 Task: Search one way flight ticket for 2 adults, 4 children and 1 infant on lap in business from Sheridan: Sheridan County Airport to Jacksonville: Albert J. Ellis Airport on 5-3-2023. Choice of flights is Spirit. Number of bags: 1 carry on bag. Price is upto 107000. Outbound departure time preference is 19:45.
Action: Mouse moved to (317, 276)
Screenshot: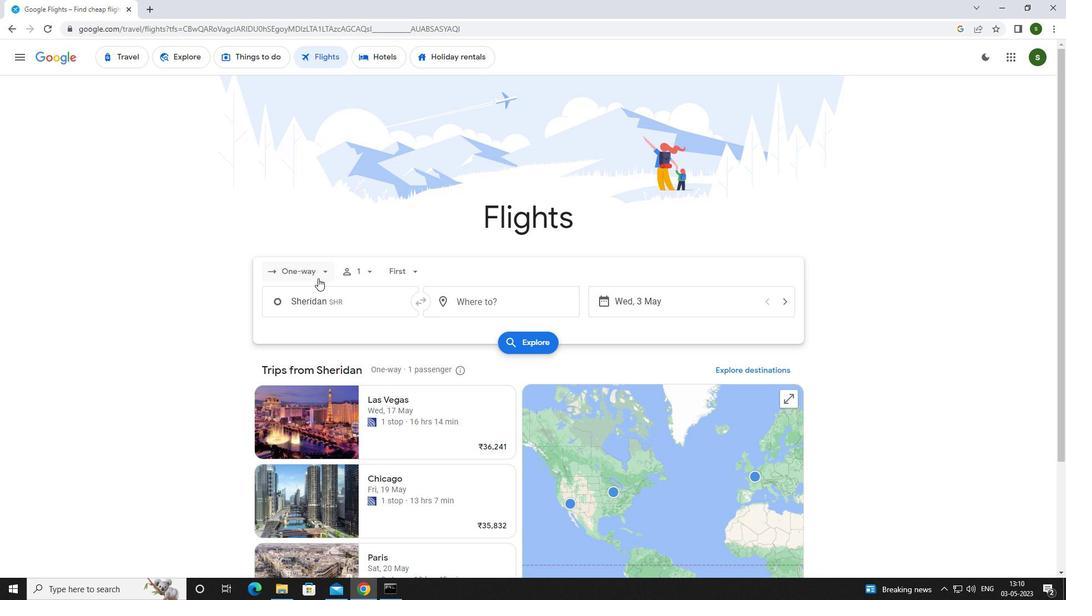 
Action: Mouse pressed left at (317, 276)
Screenshot: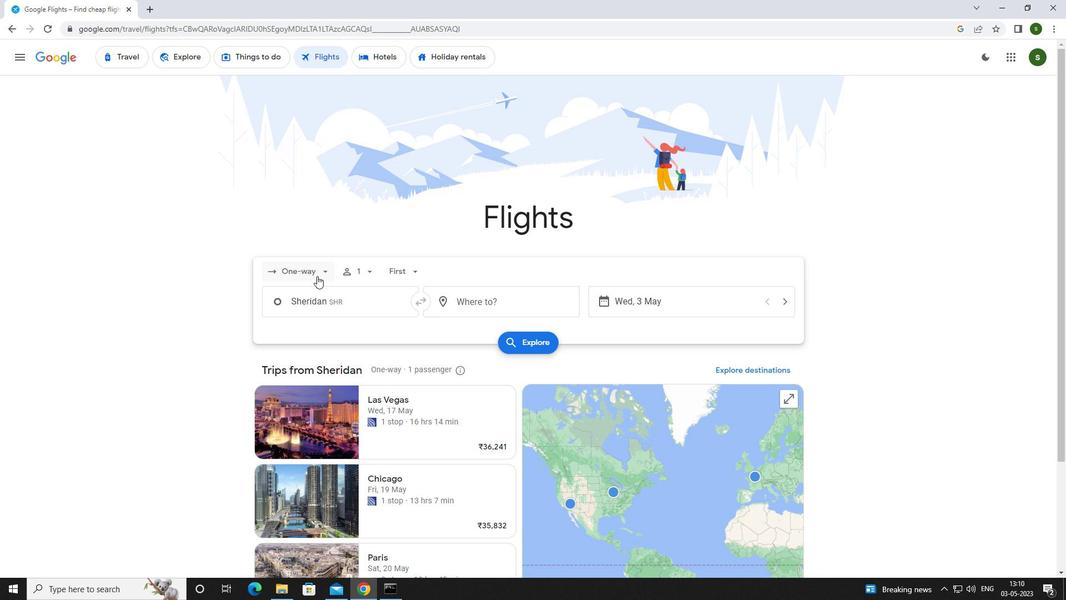
Action: Mouse moved to (312, 322)
Screenshot: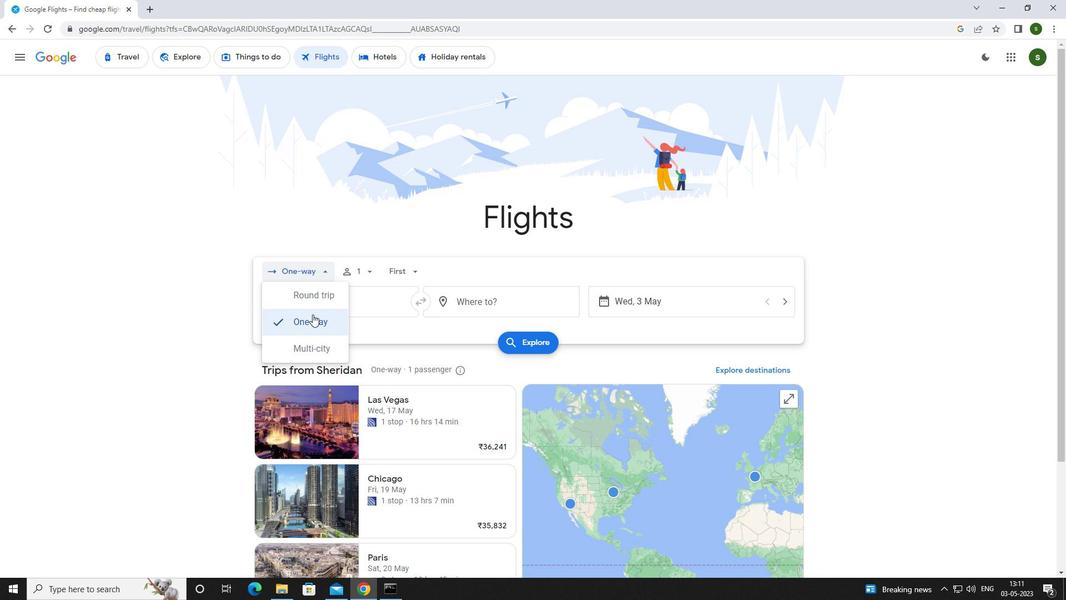 
Action: Mouse pressed left at (312, 322)
Screenshot: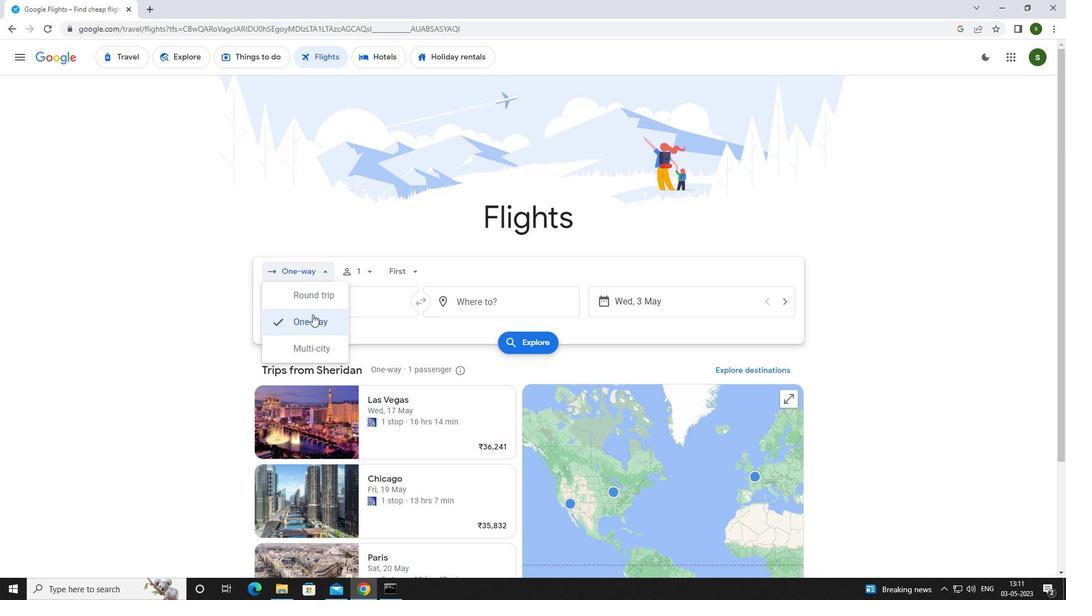 
Action: Mouse moved to (370, 271)
Screenshot: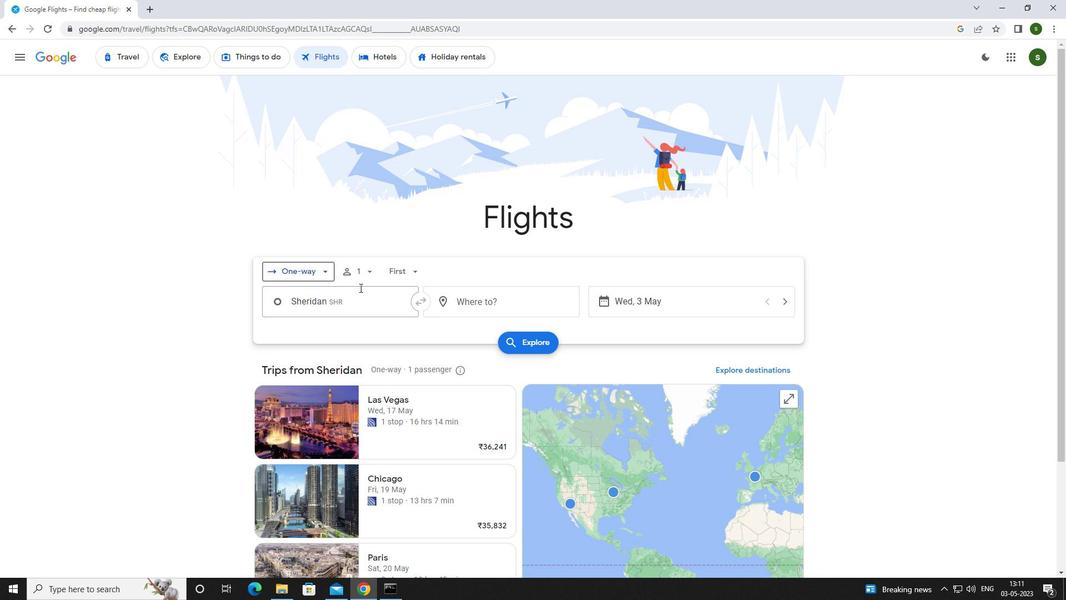 
Action: Mouse pressed left at (370, 271)
Screenshot: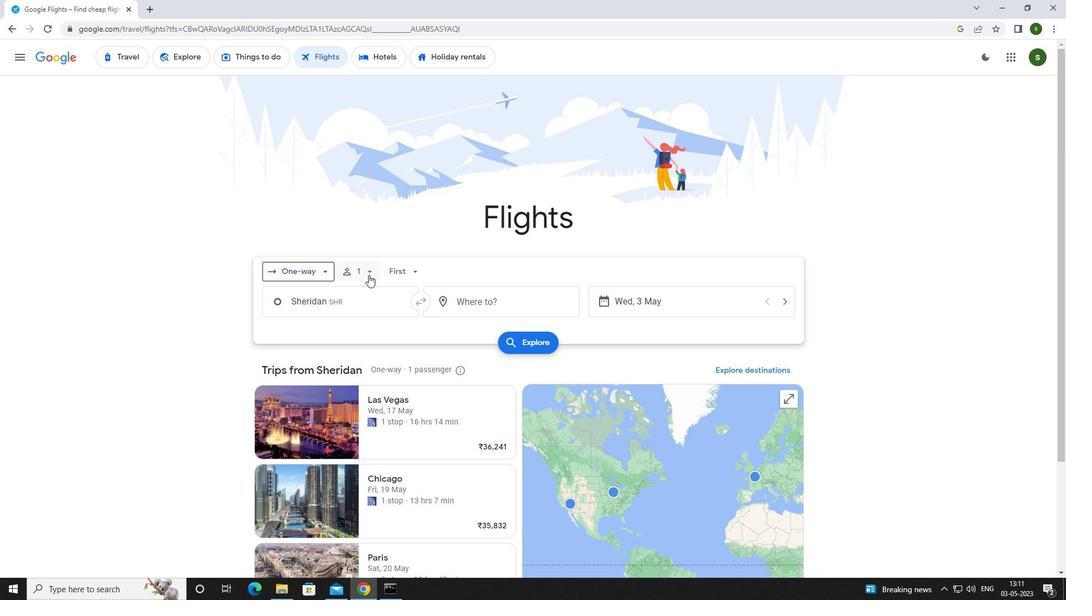 
Action: Mouse moved to (452, 298)
Screenshot: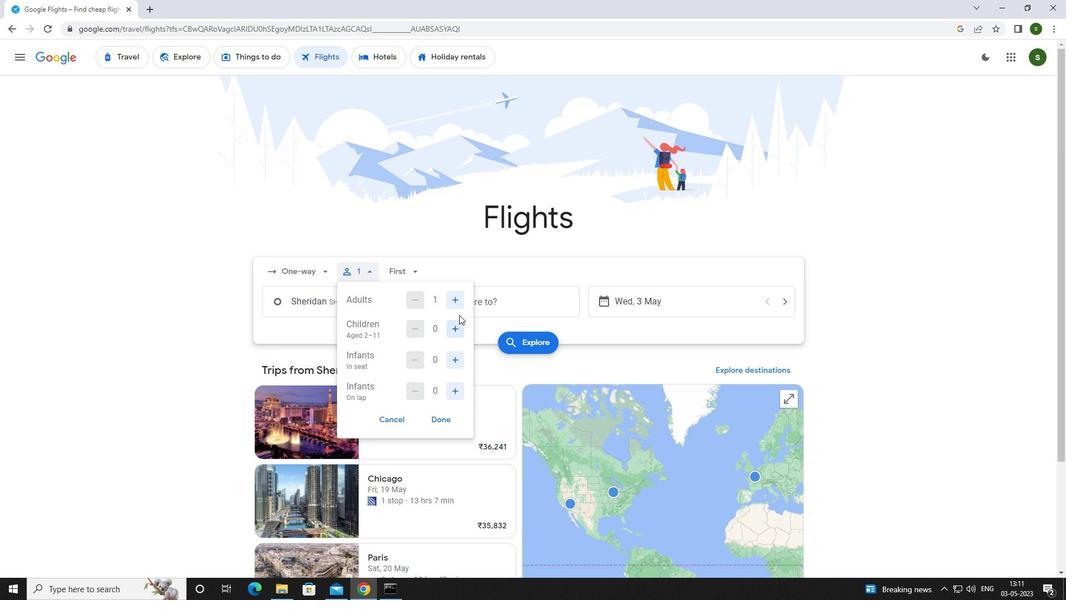 
Action: Mouse pressed left at (452, 298)
Screenshot: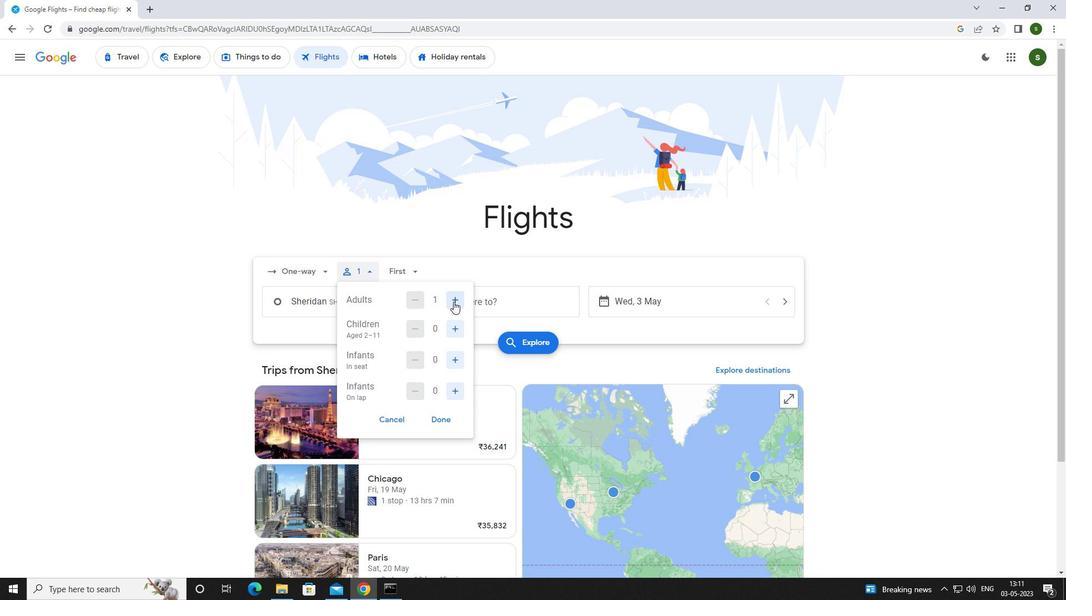 
Action: Mouse moved to (456, 328)
Screenshot: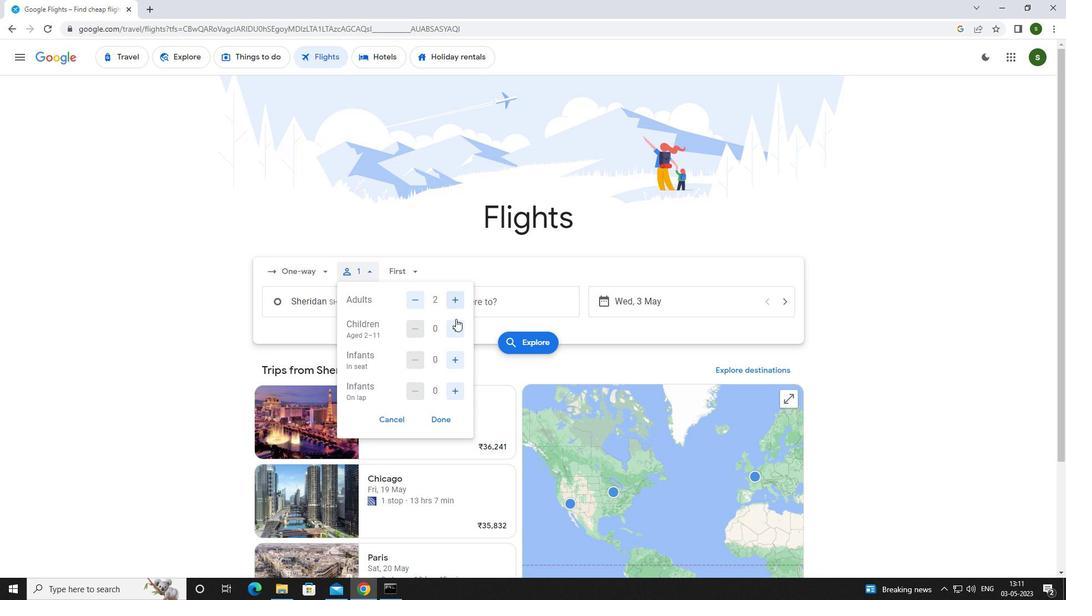 
Action: Mouse pressed left at (456, 328)
Screenshot: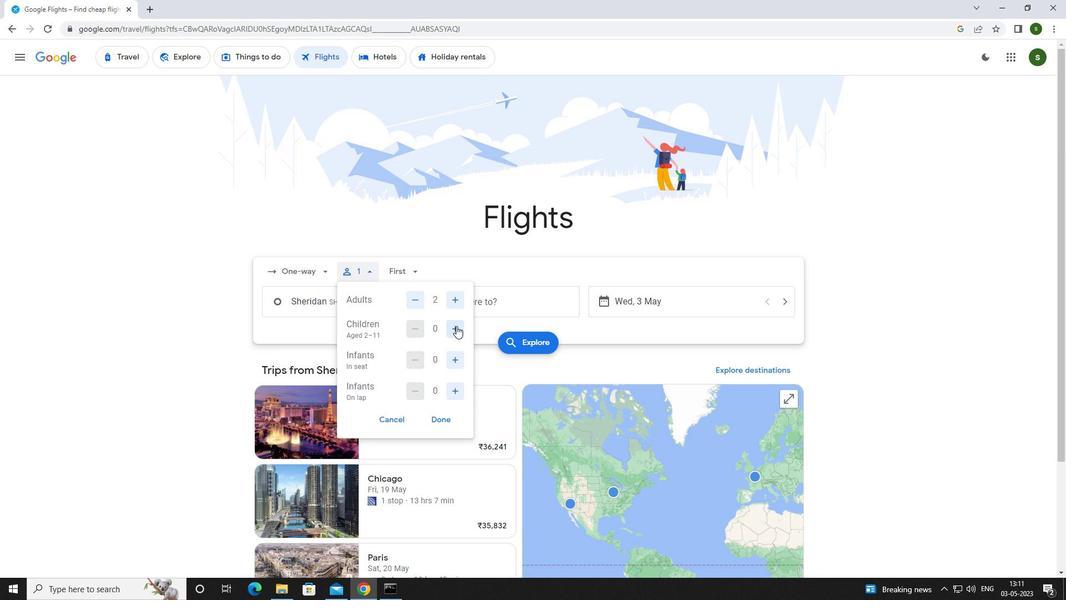 
Action: Mouse pressed left at (456, 328)
Screenshot: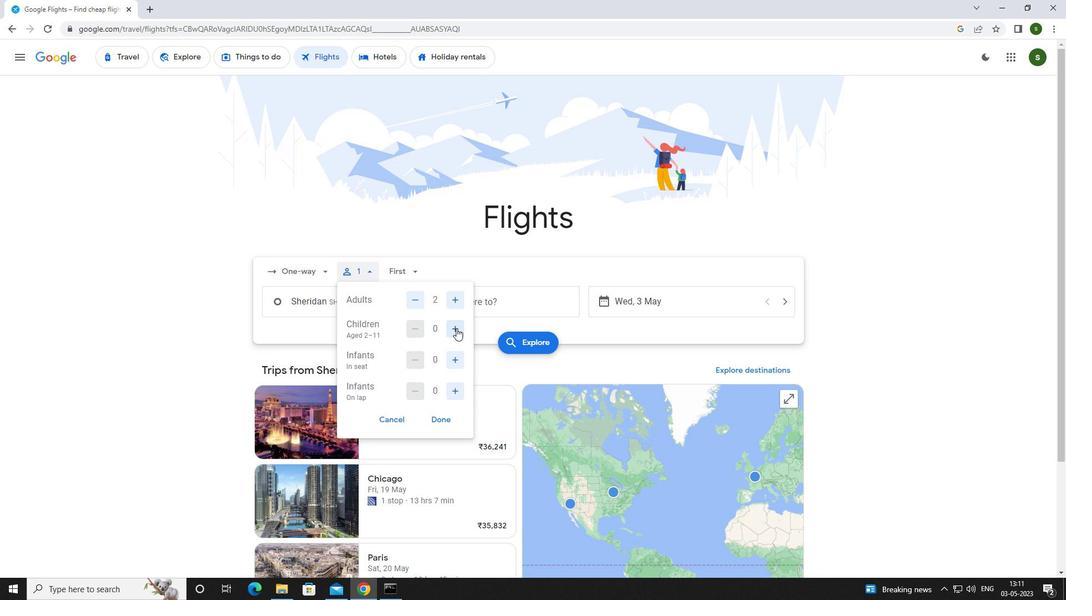 
Action: Mouse pressed left at (456, 328)
Screenshot: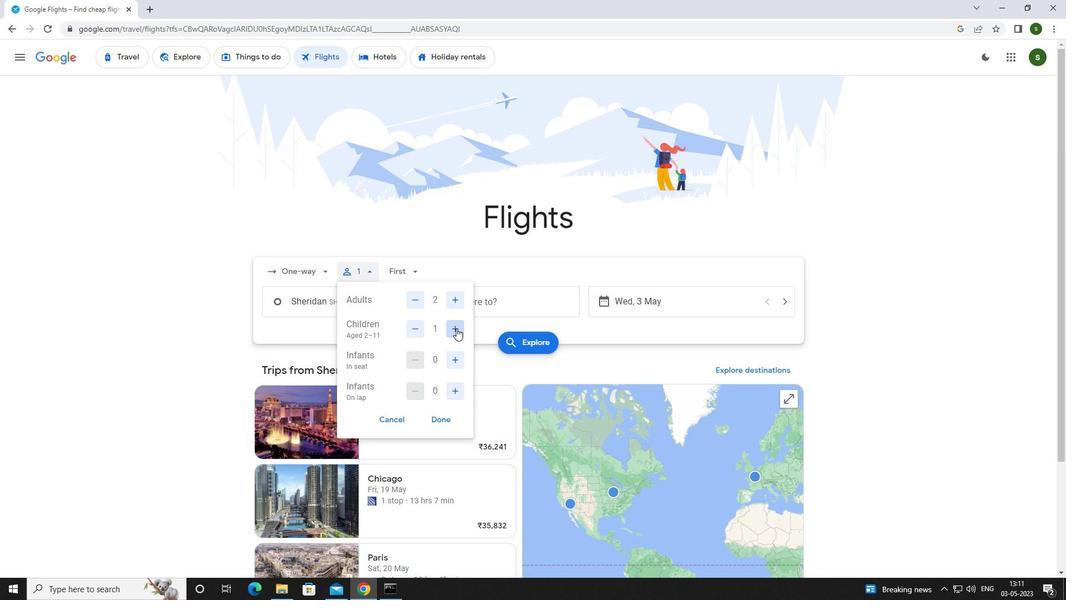 
Action: Mouse pressed left at (456, 328)
Screenshot: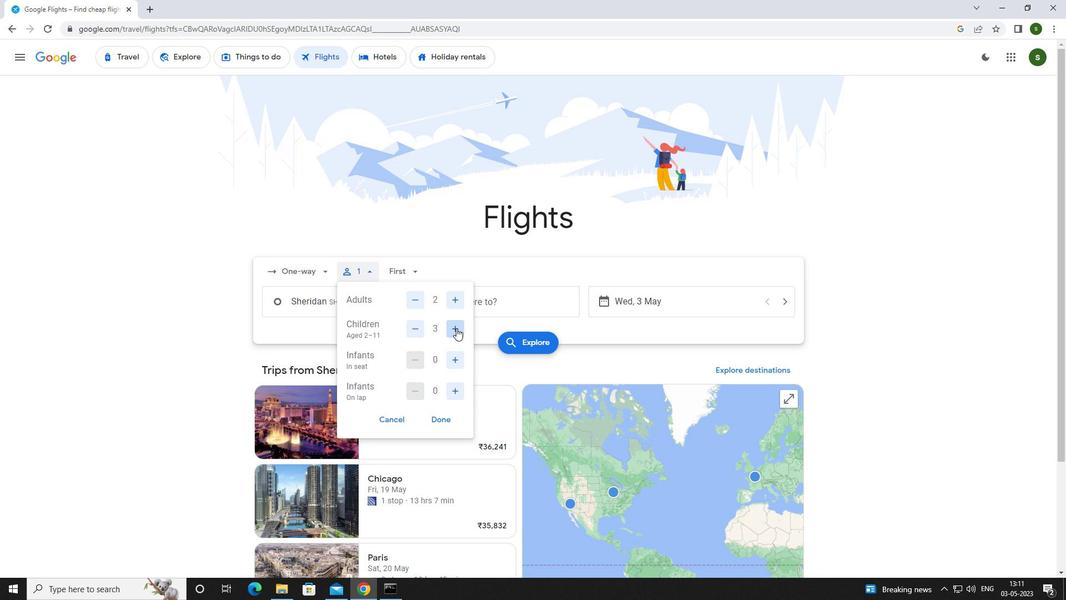 
Action: Mouse moved to (452, 386)
Screenshot: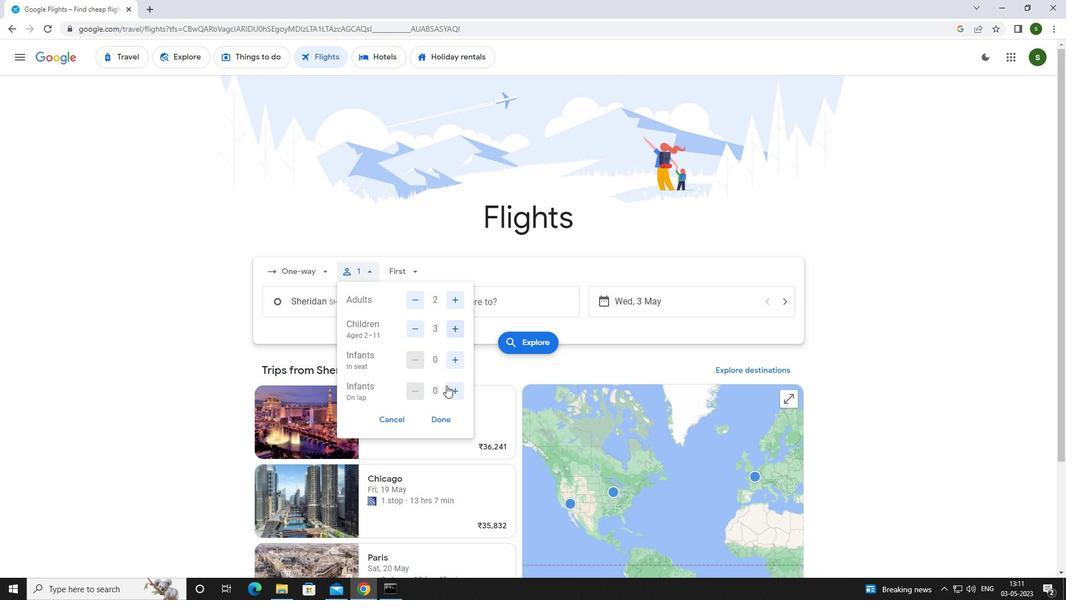 
Action: Mouse pressed left at (452, 386)
Screenshot: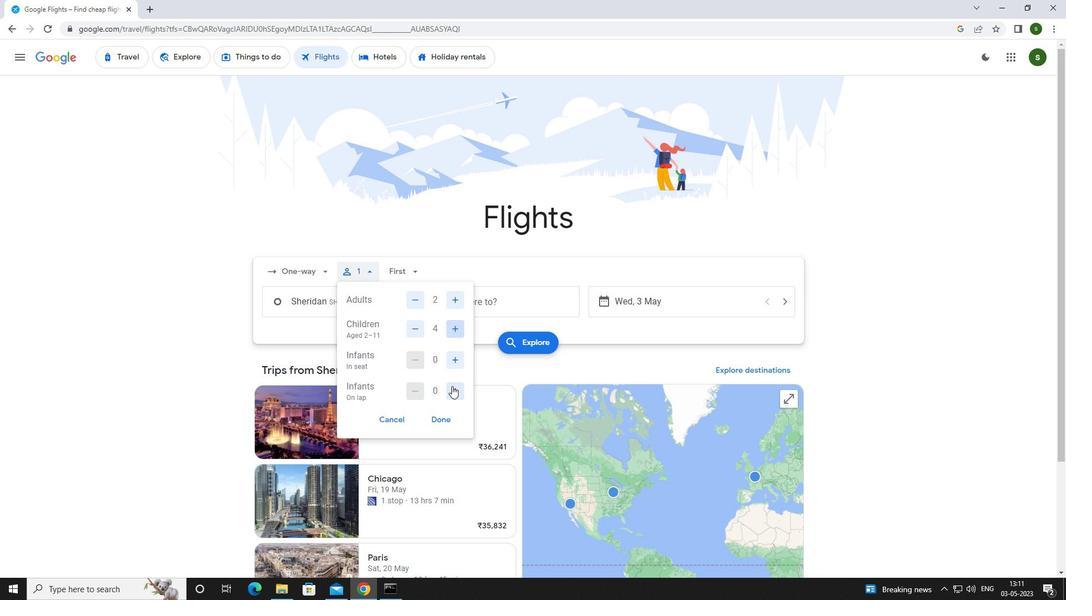 
Action: Mouse moved to (410, 269)
Screenshot: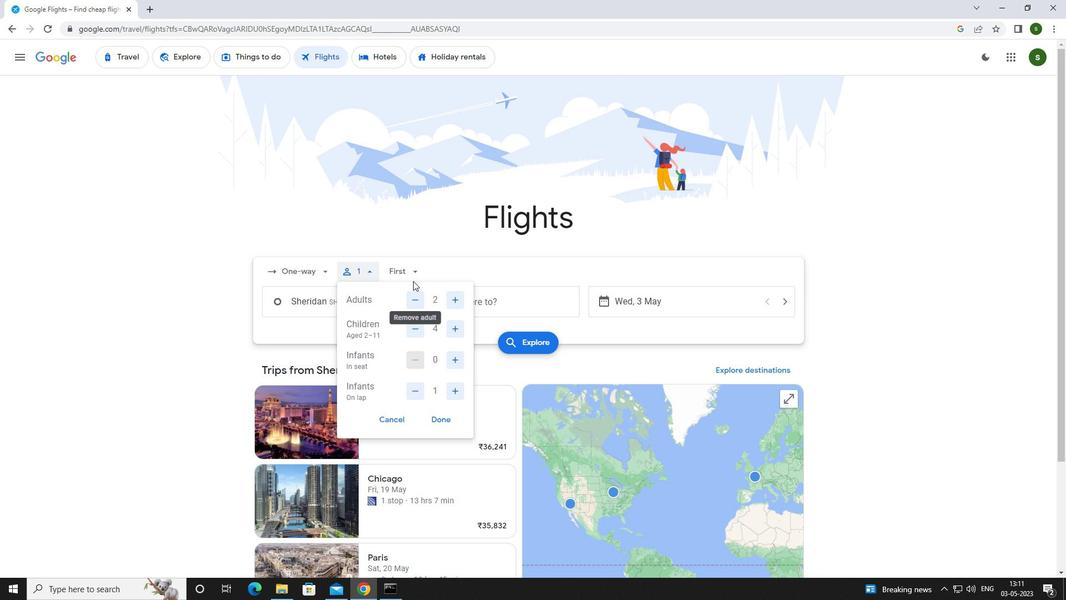 
Action: Mouse pressed left at (410, 269)
Screenshot: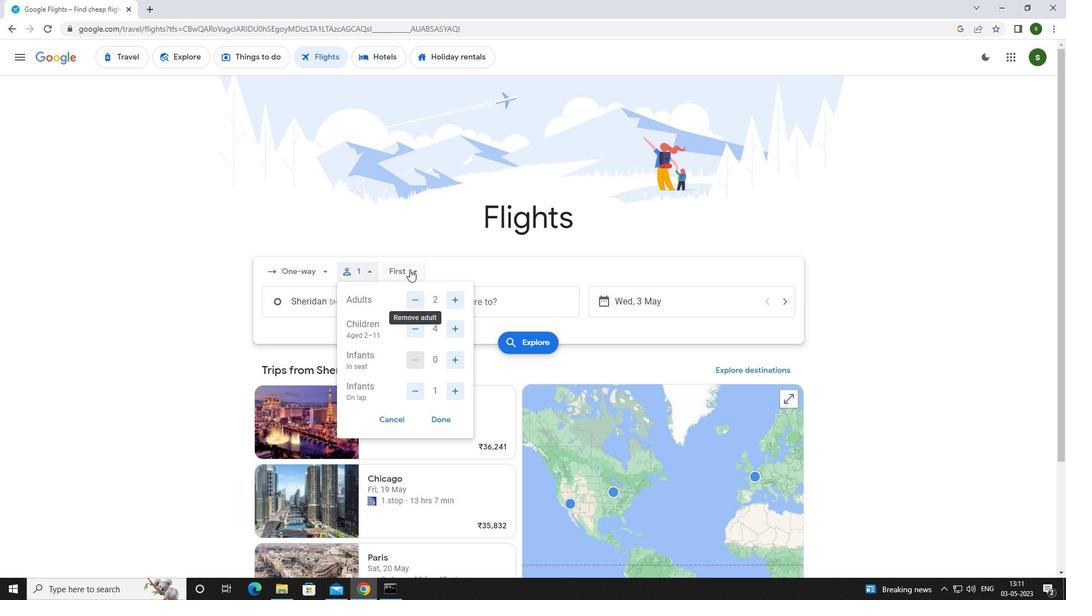 
Action: Mouse moved to (432, 347)
Screenshot: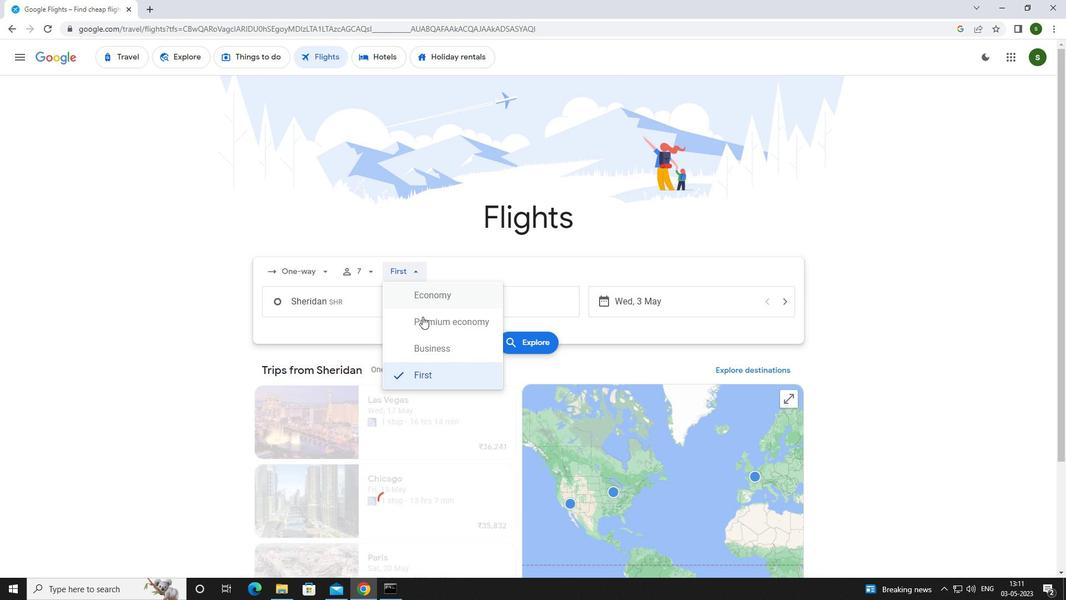 
Action: Mouse pressed left at (432, 347)
Screenshot: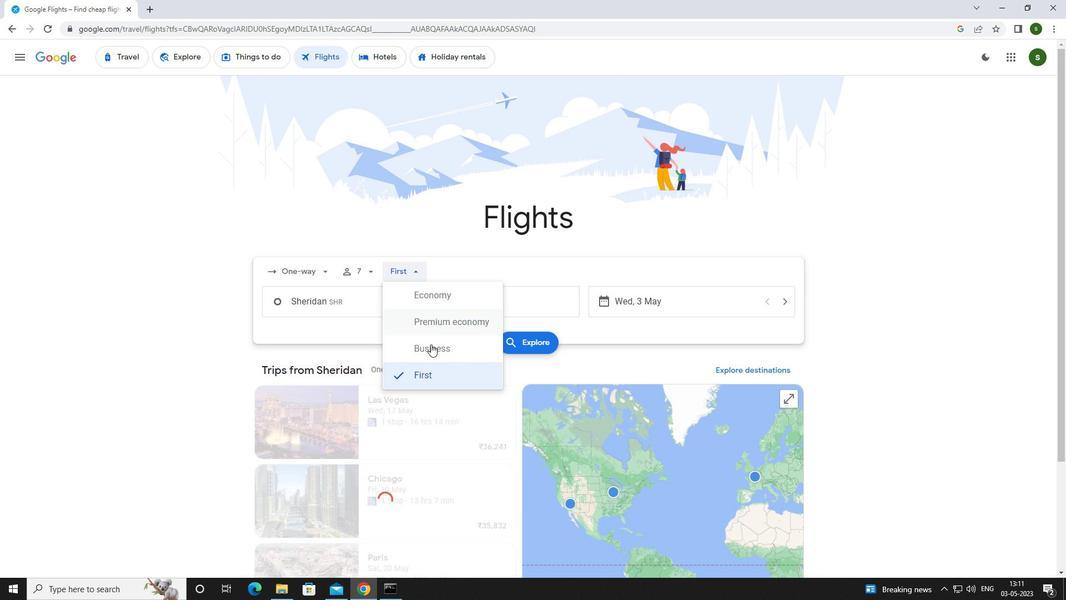 
Action: Mouse moved to (380, 305)
Screenshot: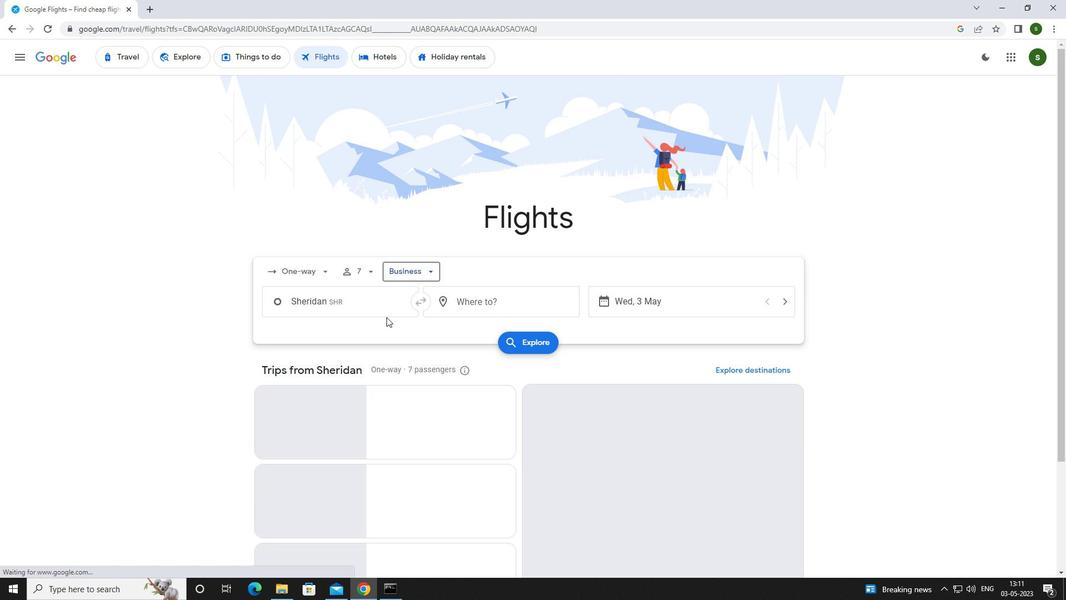 
Action: Mouse pressed left at (380, 305)
Screenshot: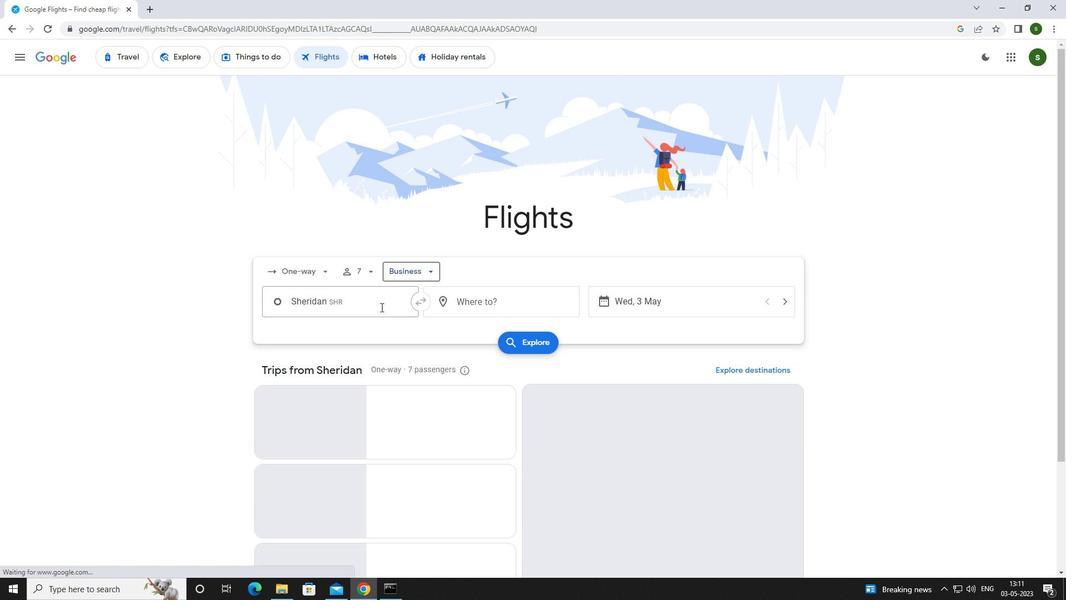 
Action: Mouse moved to (380, 305)
Screenshot: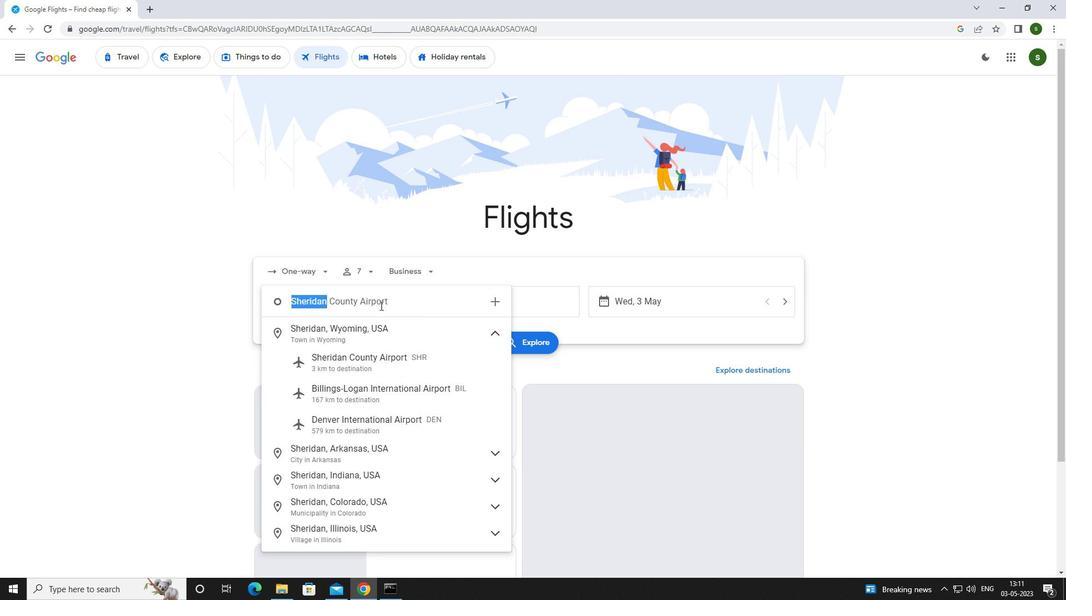 
Action: Key pressed <Key.caps_lock>s<Key.caps_lock>heridan
Screenshot: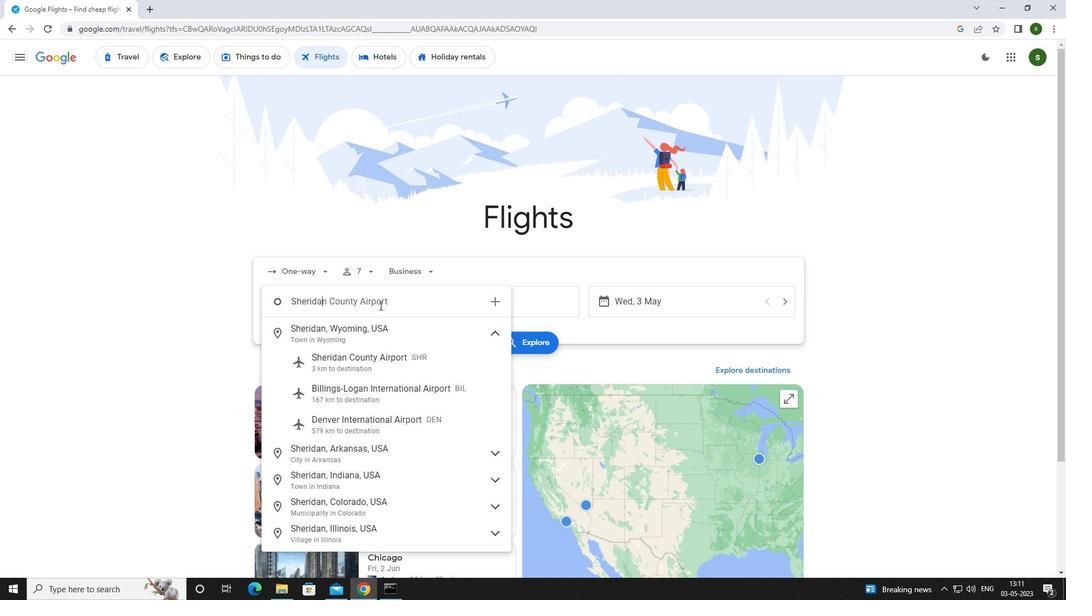 
Action: Mouse moved to (379, 357)
Screenshot: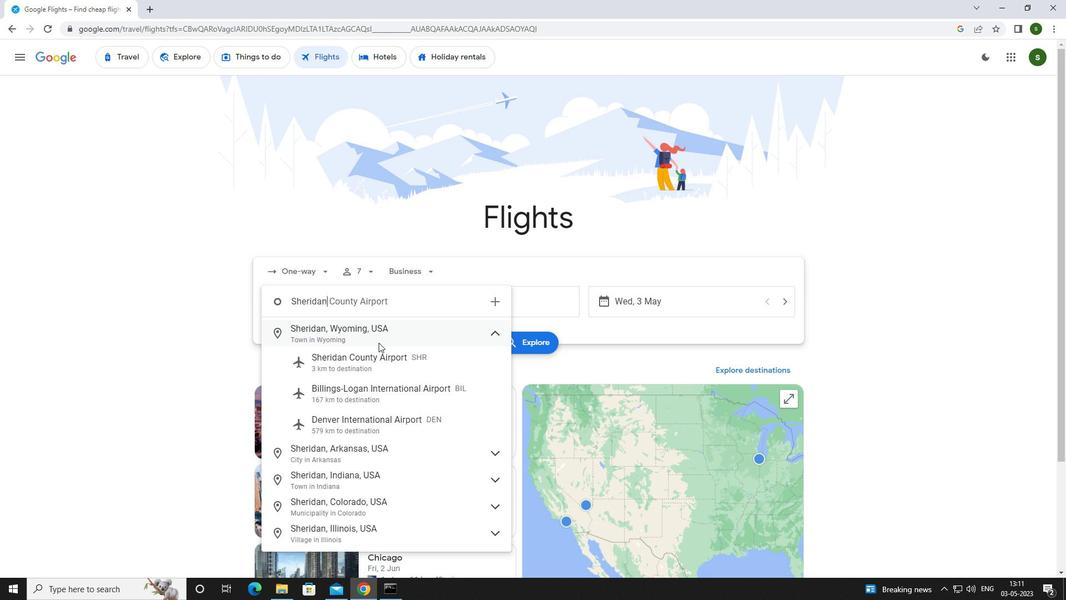 
Action: Mouse pressed left at (379, 357)
Screenshot: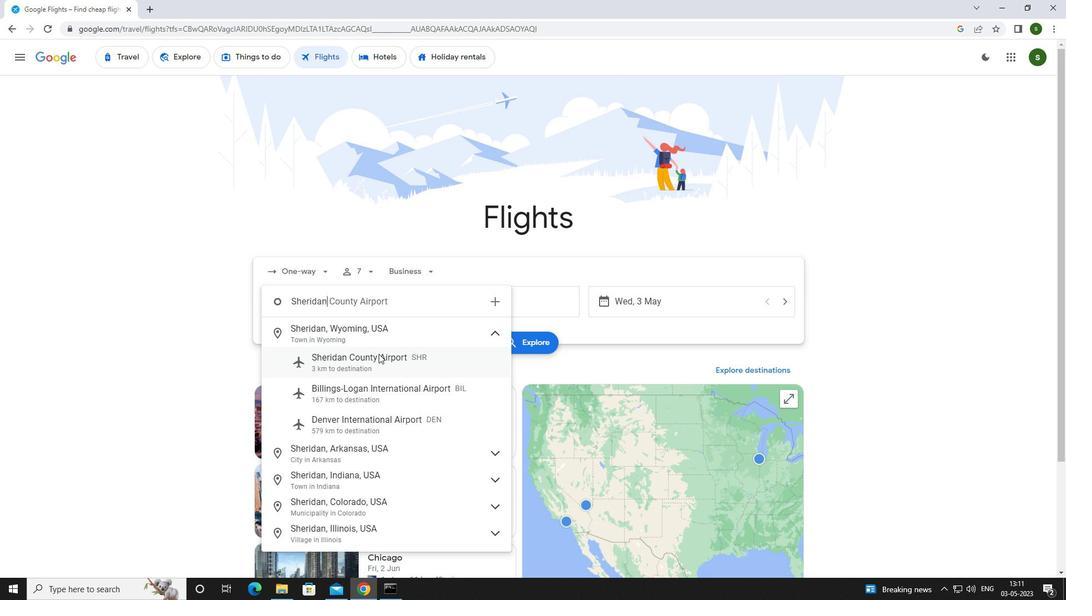 
Action: Mouse moved to (477, 306)
Screenshot: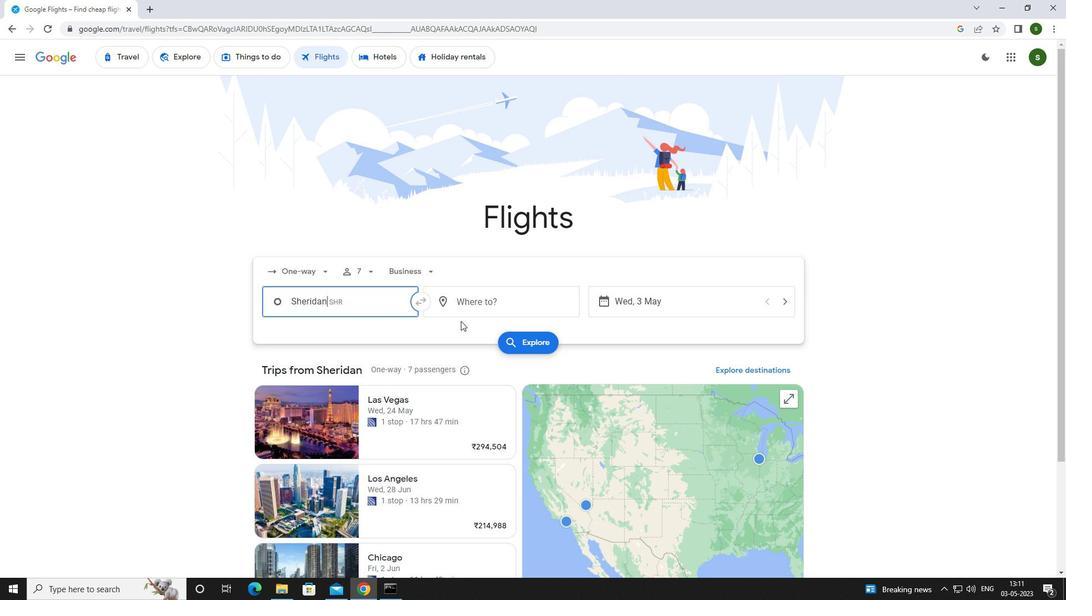 
Action: Mouse pressed left at (477, 306)
Screenshot: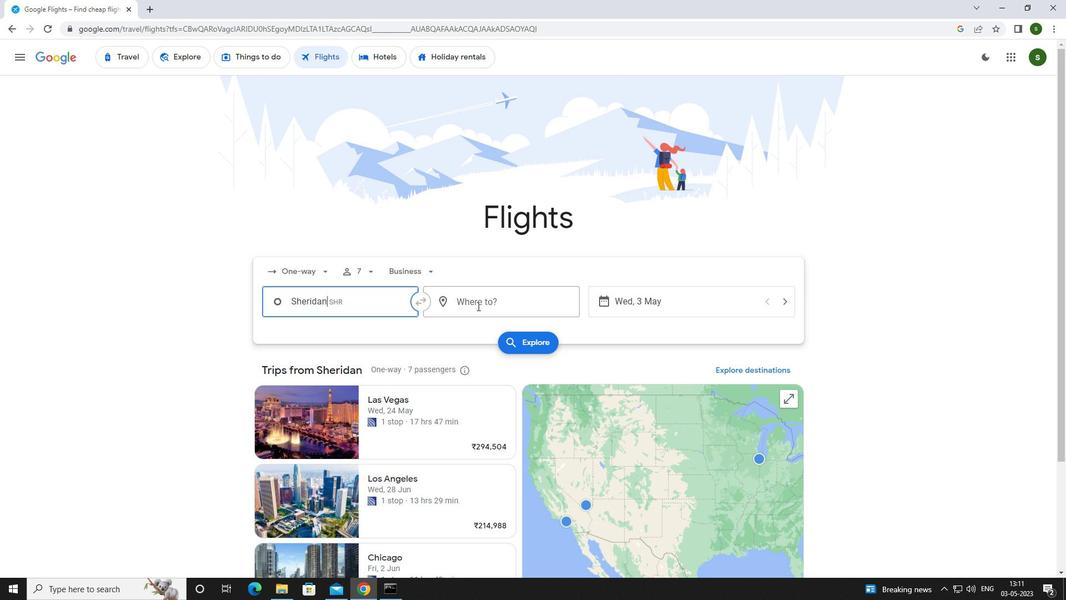 
Action: Mouse moved to (445, 306)
Screenshot: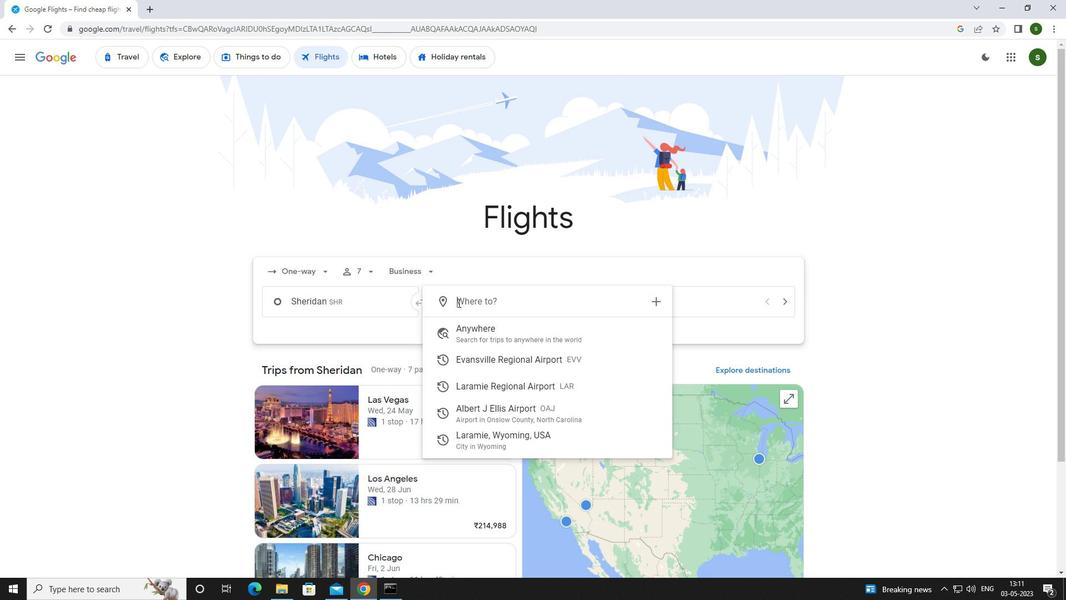 
Action: Key pressed <Key.caps_lock>a<Key.caps_lock>lv<Key.backspace>bert<Key.space>
Screenshot: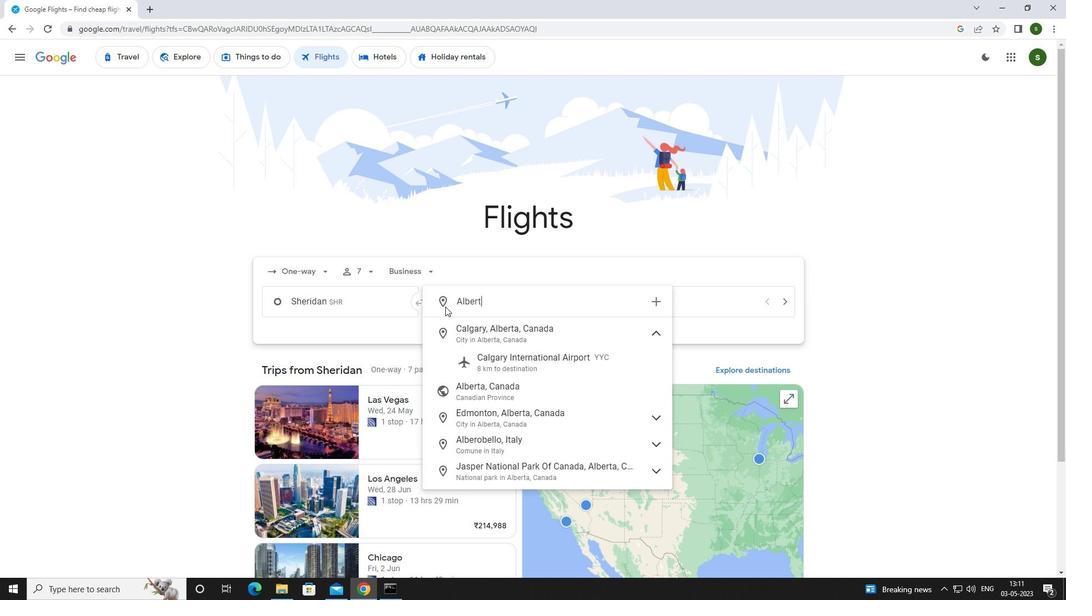 
Action: Mouse moved to (490, 330)
Screenshot: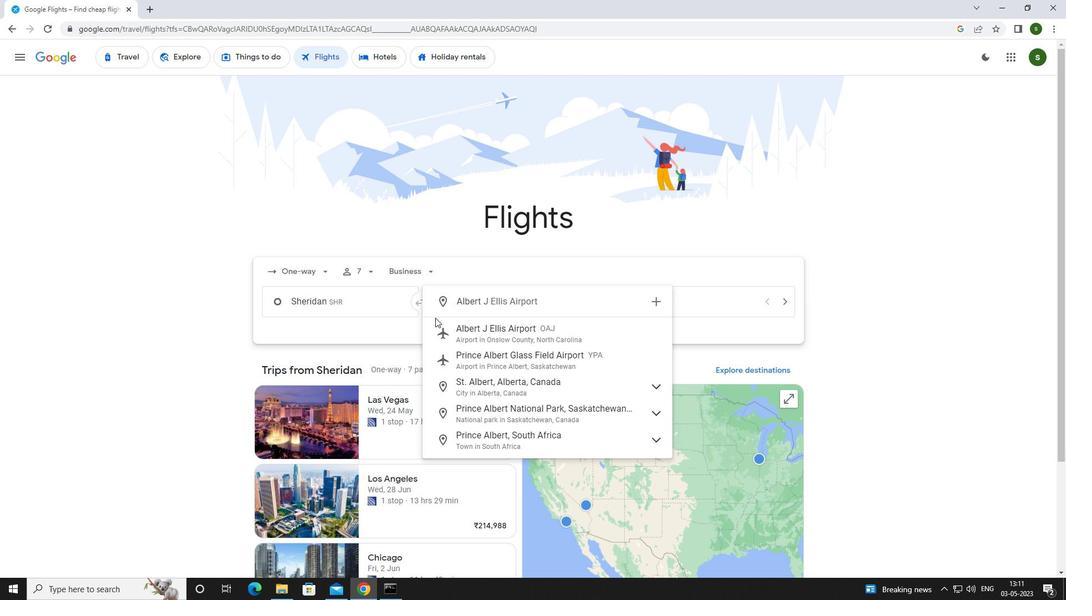 
Action: Mouse pressed left at (490, 330)
Screenshot: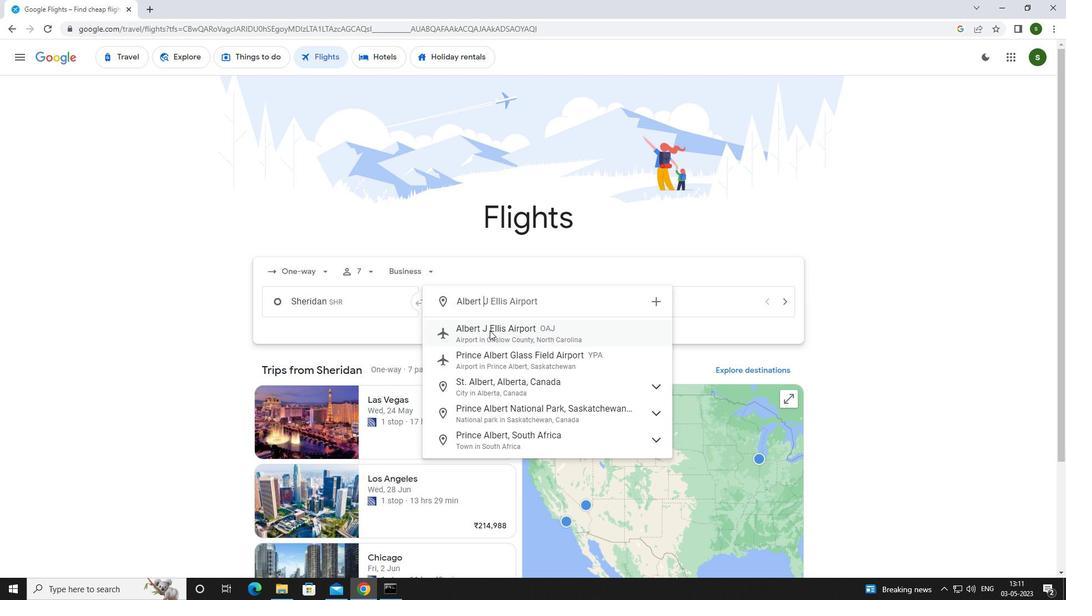 
Action: Mouse moved to (649, 303)
Screenshot: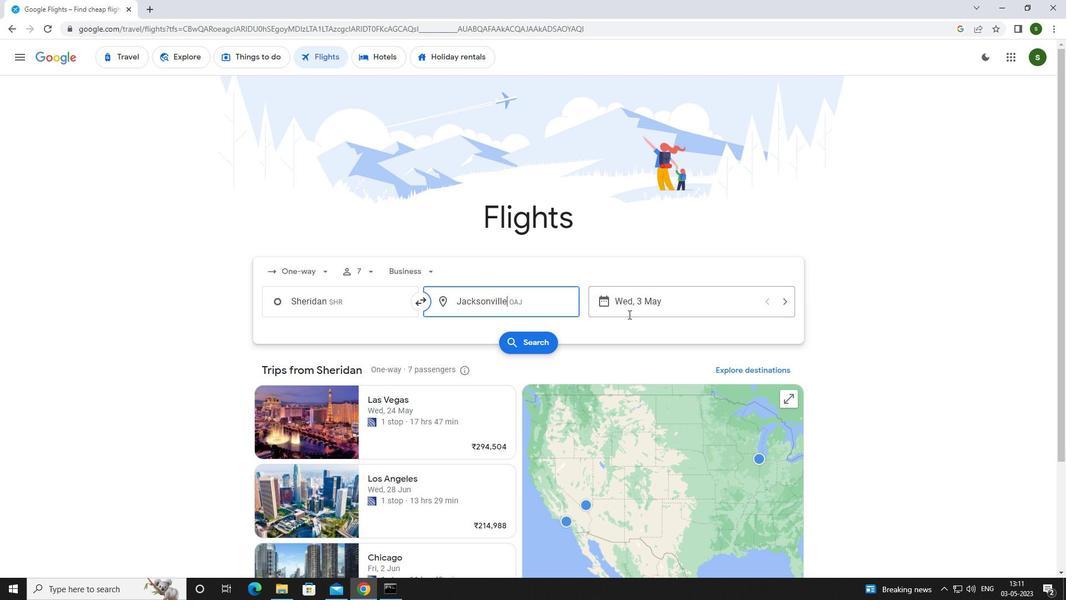 
Action: Mouse pressed left at (649, 303)
Screenshot: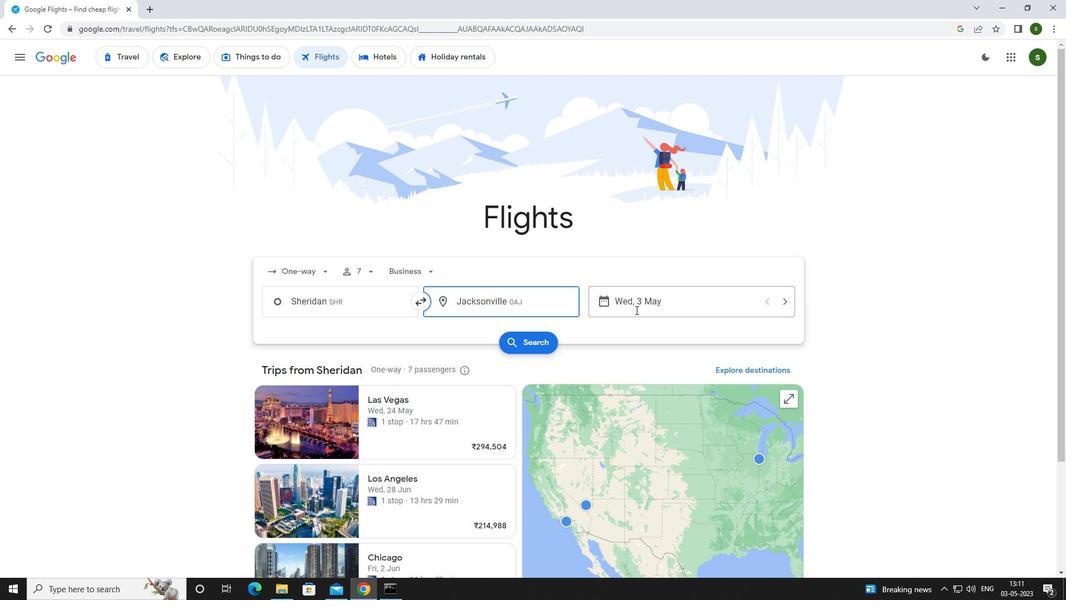 
Action: Mouse moved to (479, 366)
Screenshot: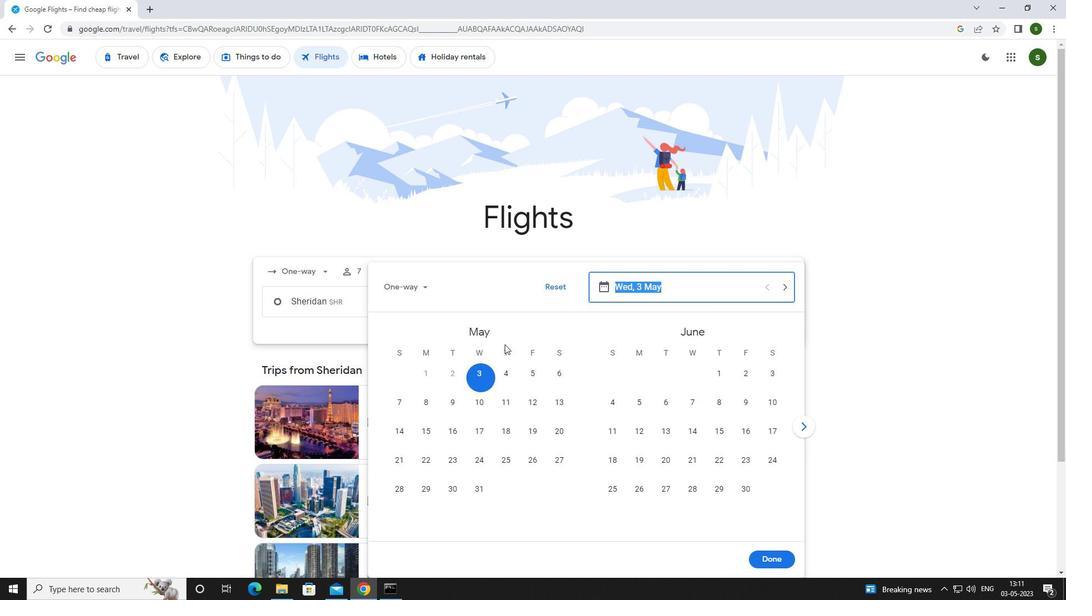 
Action: Mouse pressed left at (479, 366)
Screenshot: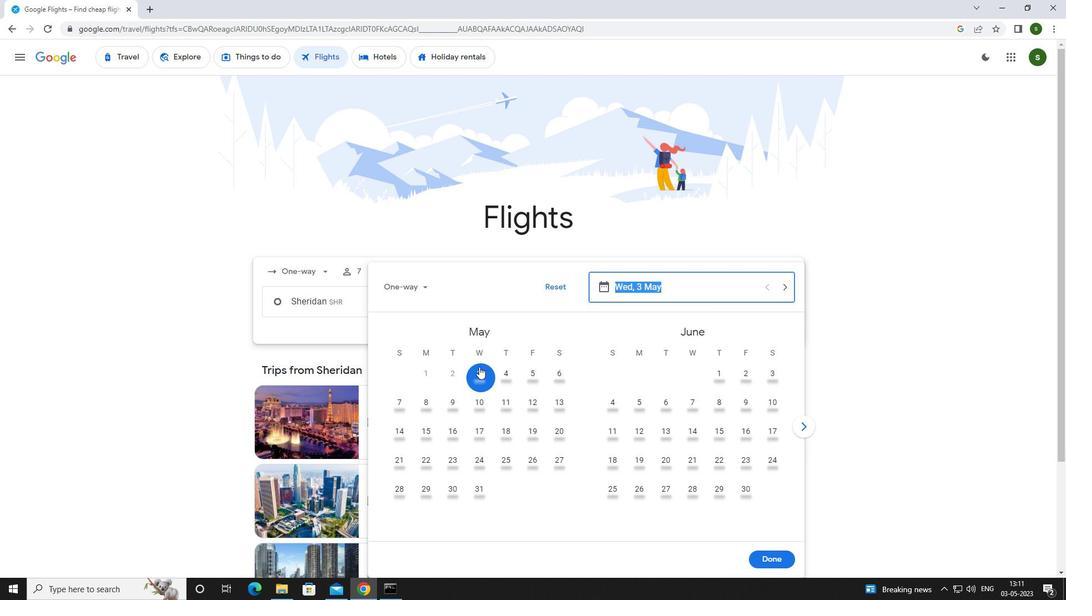 
Action: Mouse moved to (774, 563)
Screenshot: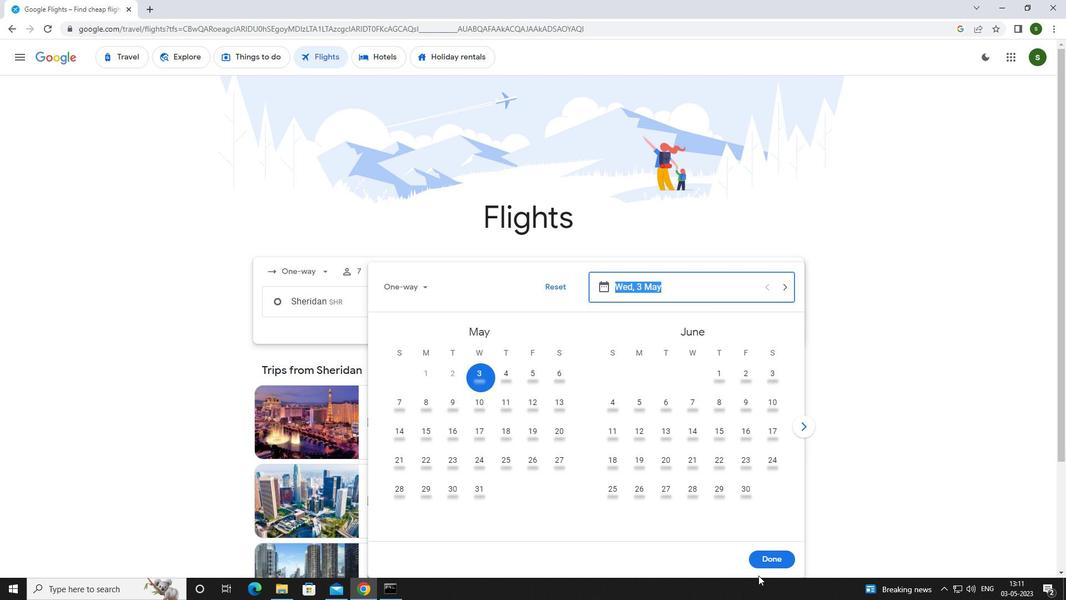 
Action: Mouse pressed left at (774, 563)
Screenshot: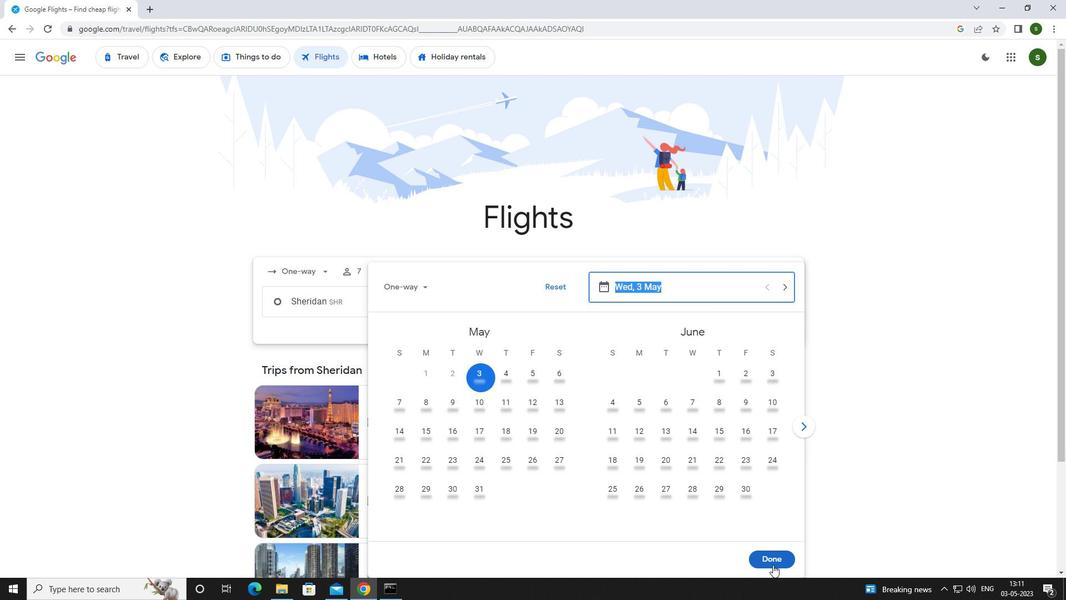 
Action: Mouse moved to (514, 341)
Screenshot: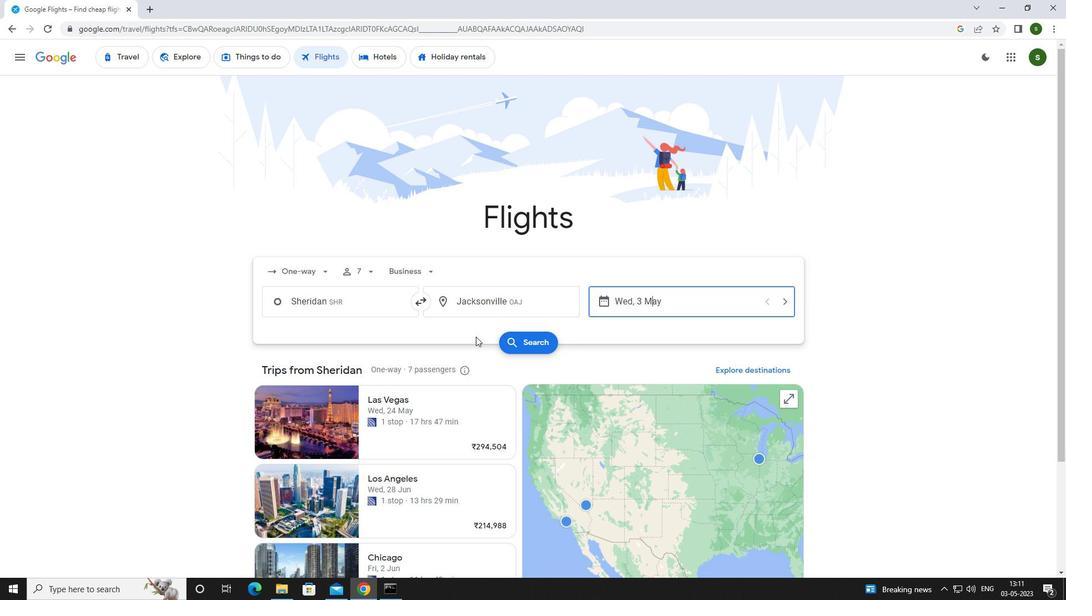
Action: Mouse pressed left at (514, 341)
Screenshot: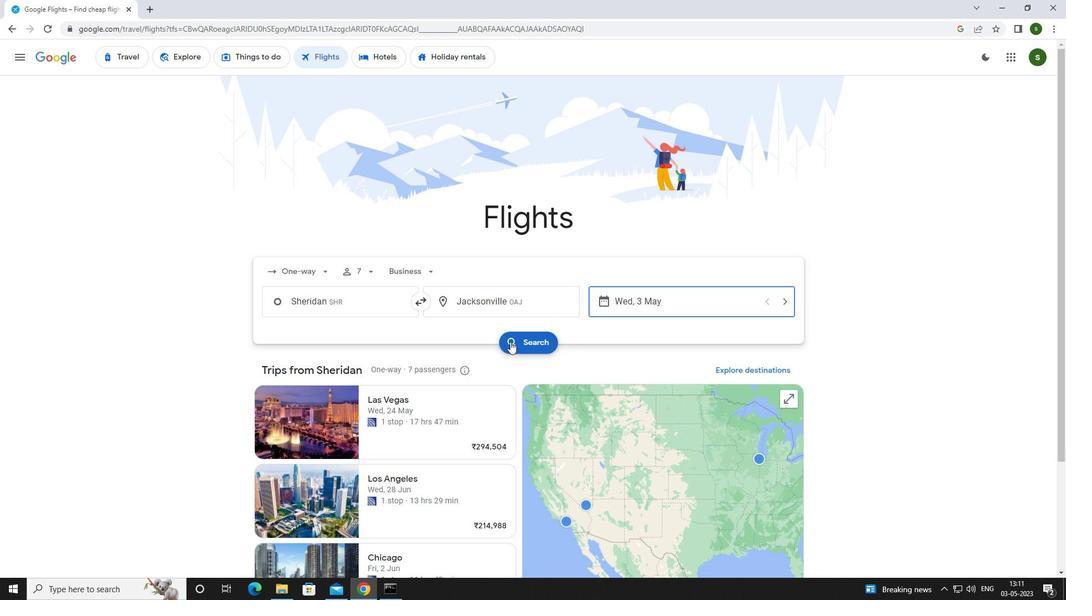 
Action: Mouse moved to (276, 159)
Screenshot: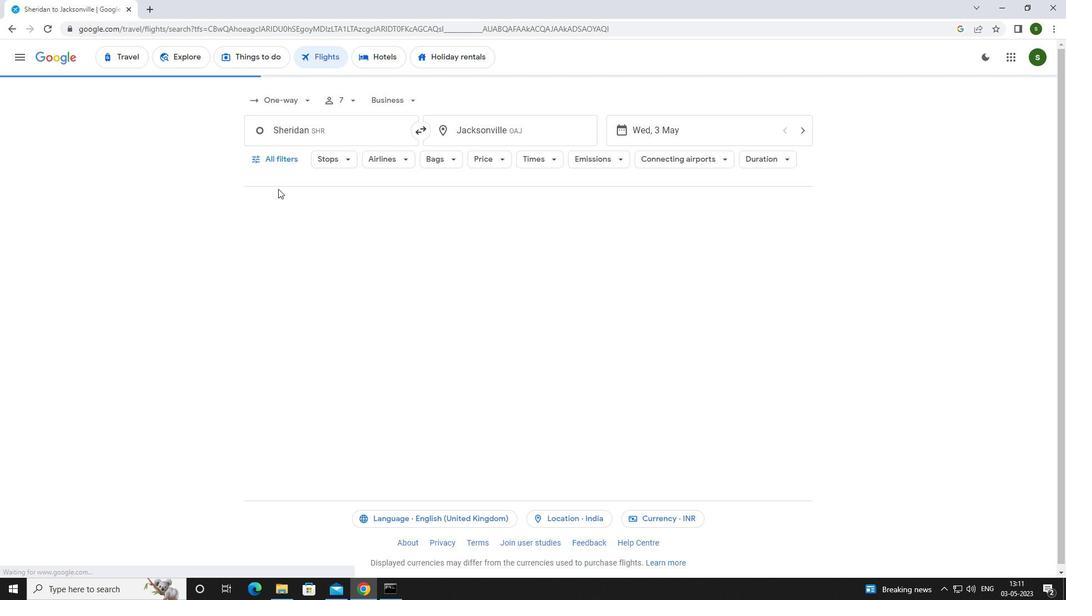 
Action: Mouse pressed left at (276, 159)
Screenshot: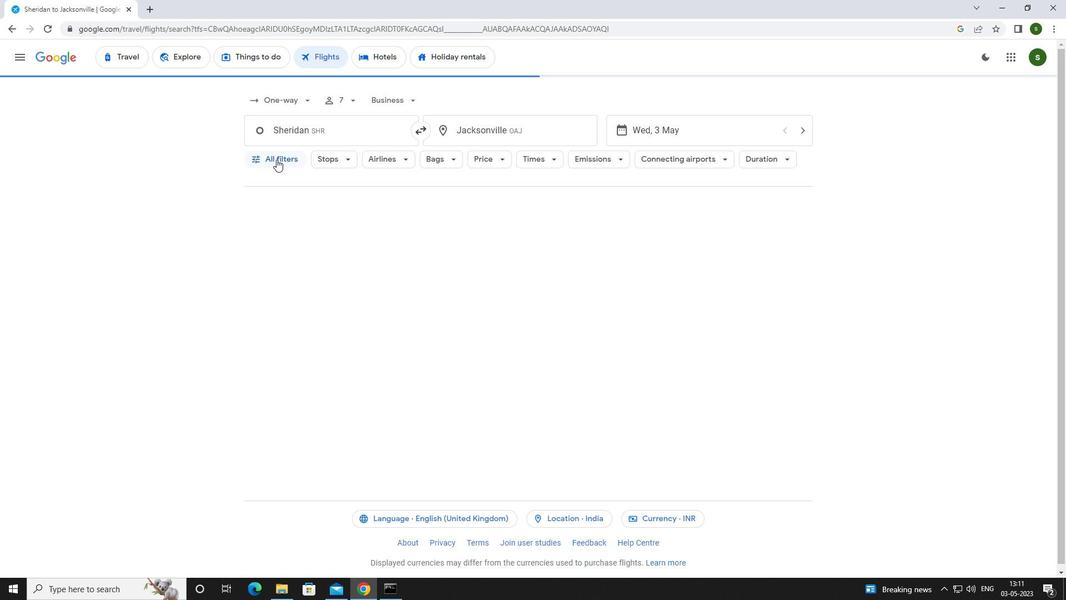 
Action: Mouse moved to (417, 396)
Screenshot: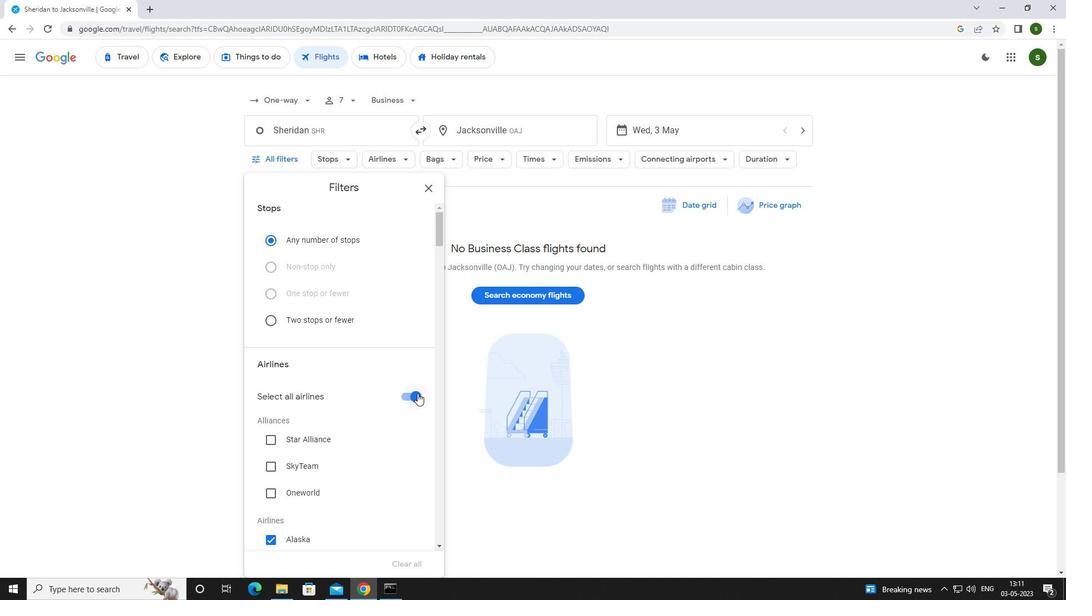 
Action: Mouse pressed left at (417, 396)
Screenshot: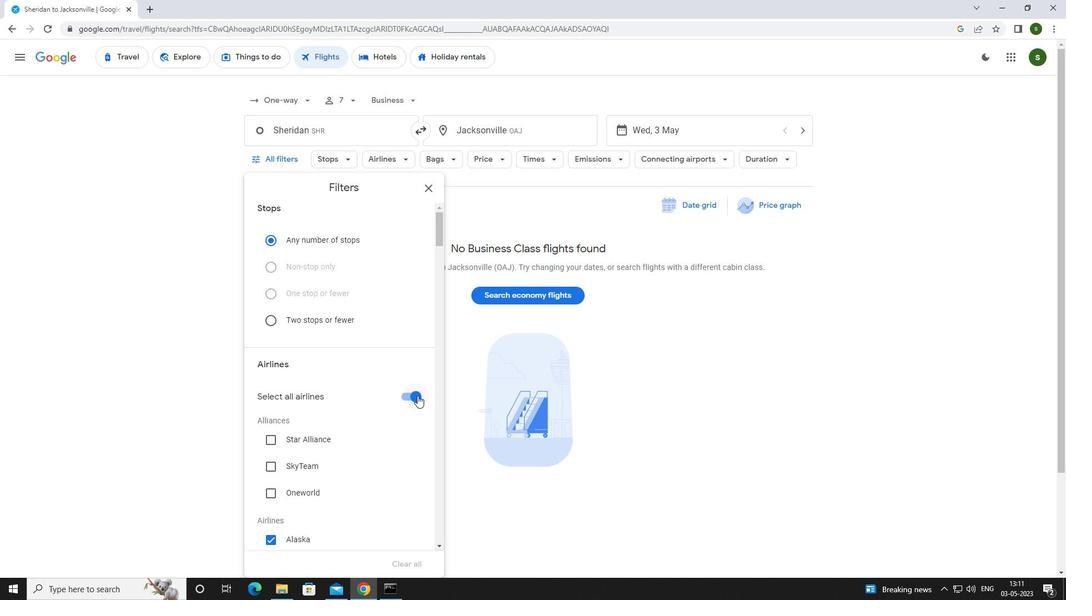 
Action: Mouse moved to (417, 396)
Screenshot: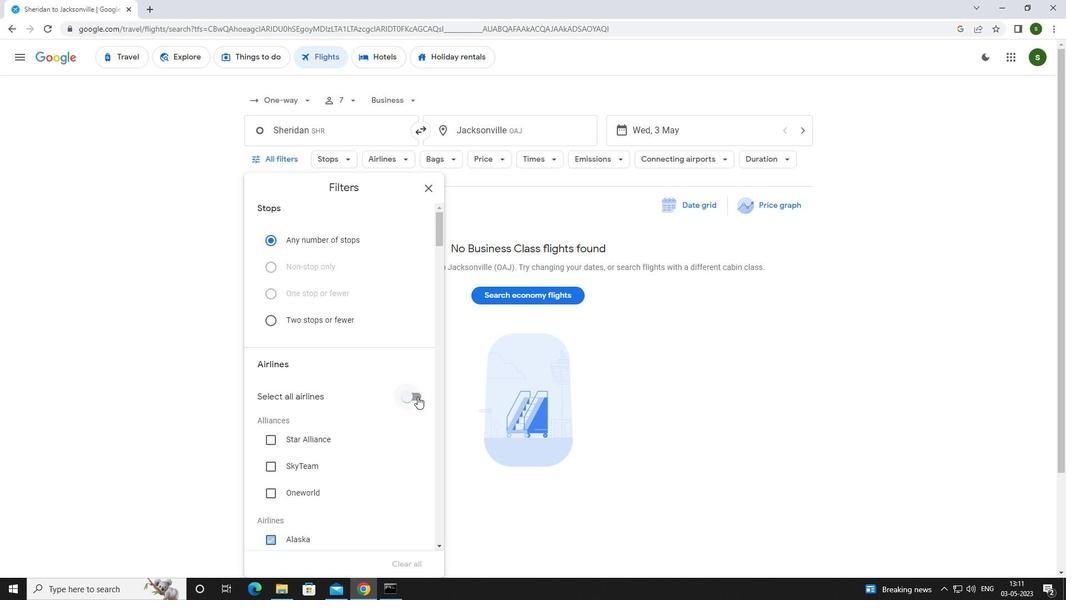 
Action: Mouse scrolled (417, 396) with delta (0, 0)
Screenshot: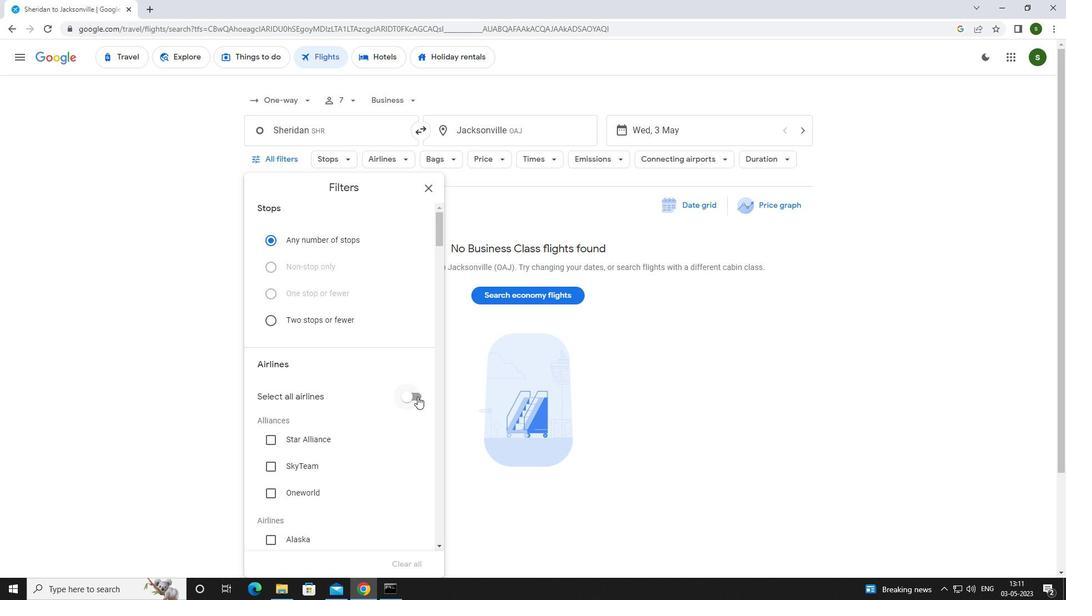 
Action: Mouse scrolled (417, 396) with delta (0, 0)
Screenshot: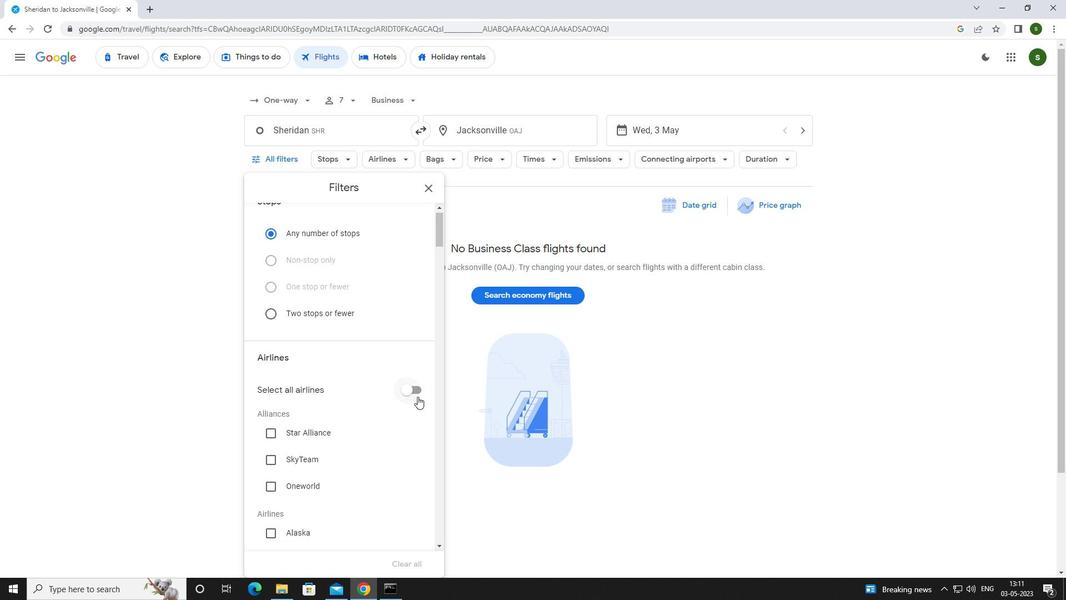 
Action: Mouse scrolled (417, 396) with delta (0, 0)
Screenshot: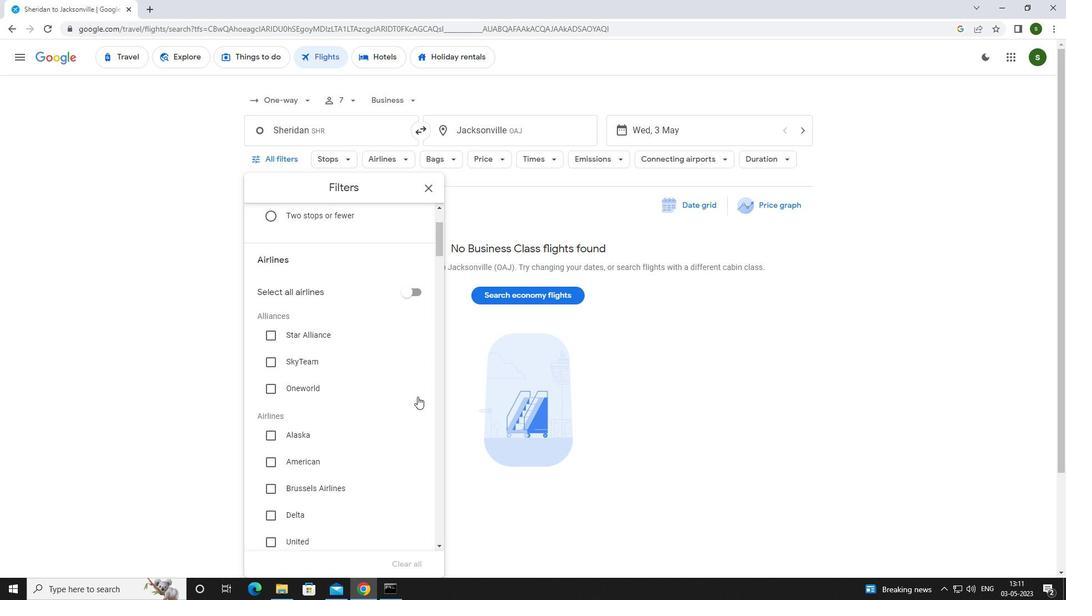
Action: Mouse scrolled (417, 396) with delta (0, 0)
Screenshot: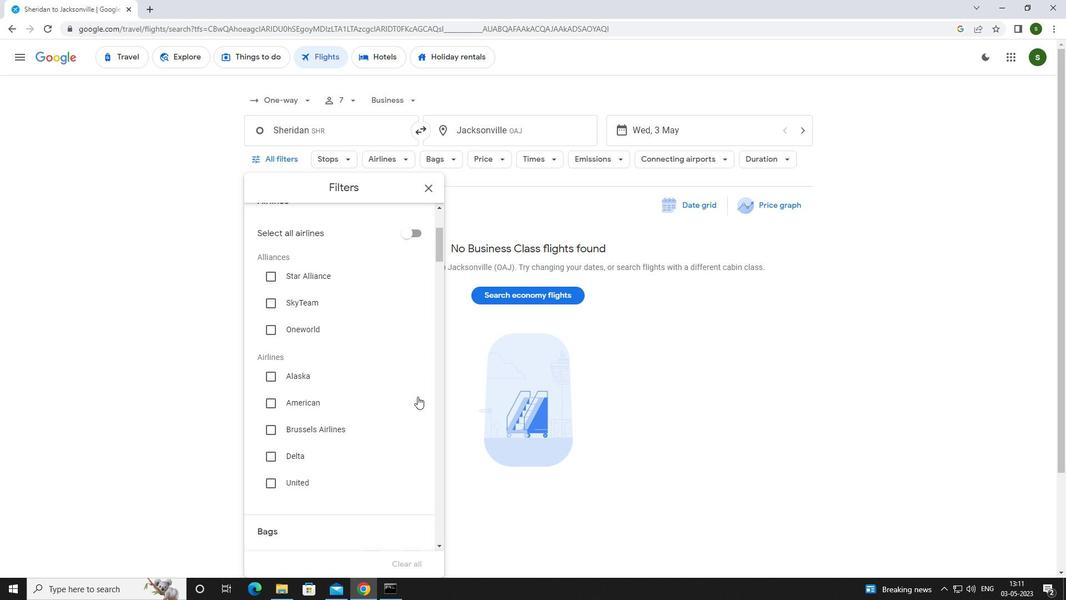 
Action: Mouse scrolled (417, 396) with delta (0, 0)
Screenshot: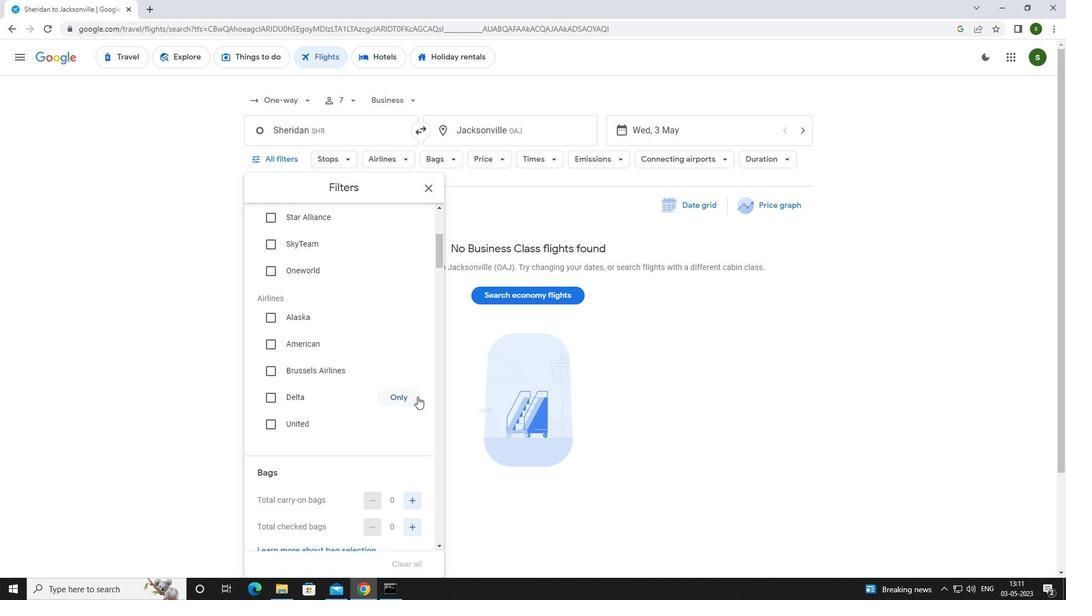 
Action: Mouse scrolled (417, 396) with delta (0, 0)
Screenshot: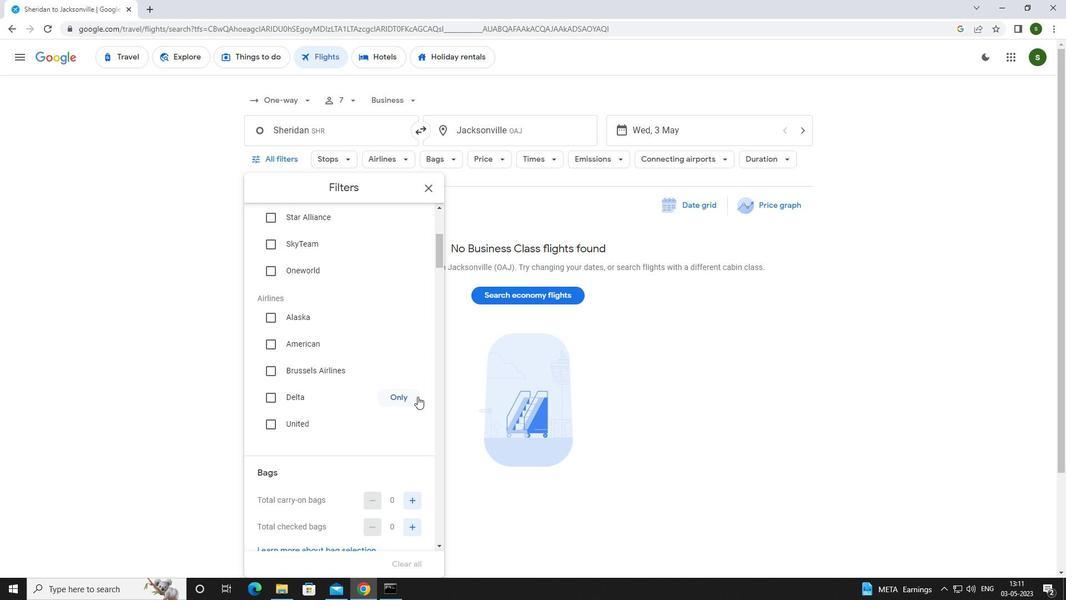 
Action: Mouse moved to (411, 385)
Screenshot: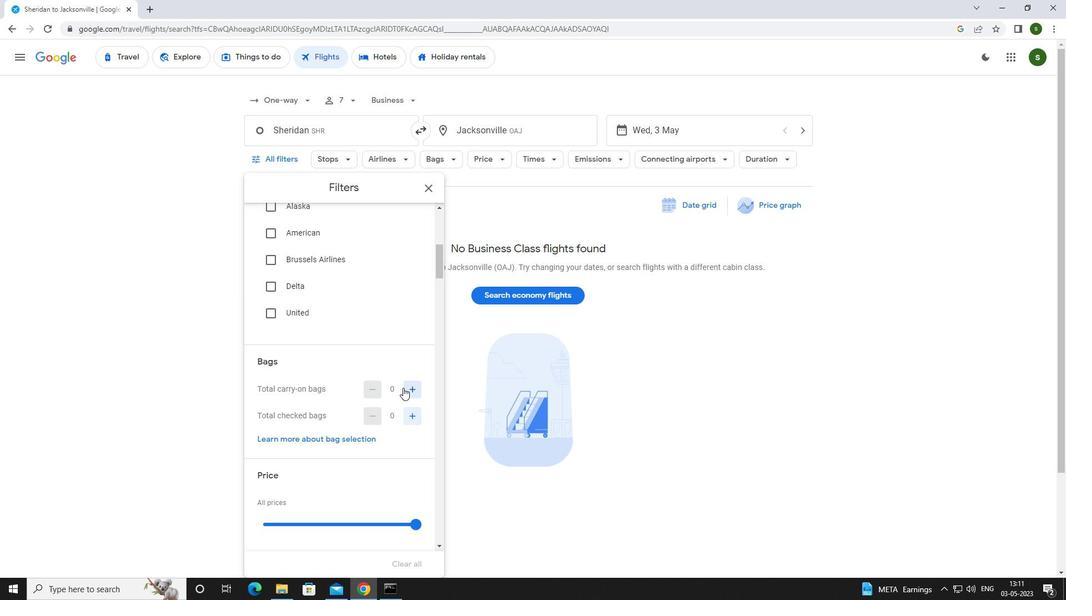
Action: Mouse pressed left at (411, 385)
Screenshot: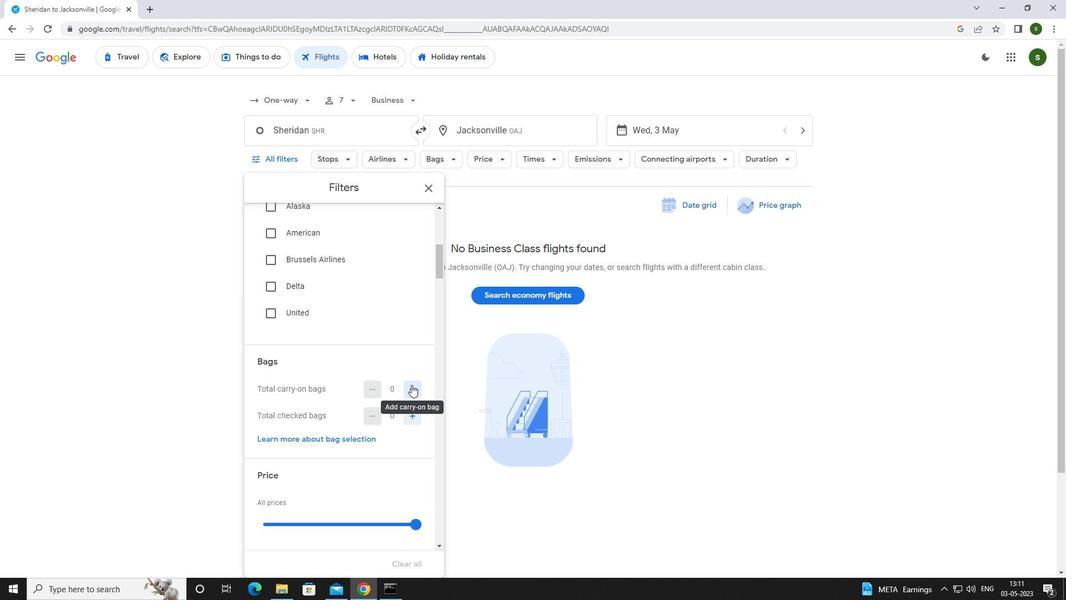 
Action: Mouse scrolled (411, 384) with delta (0, 0)
Screenshot: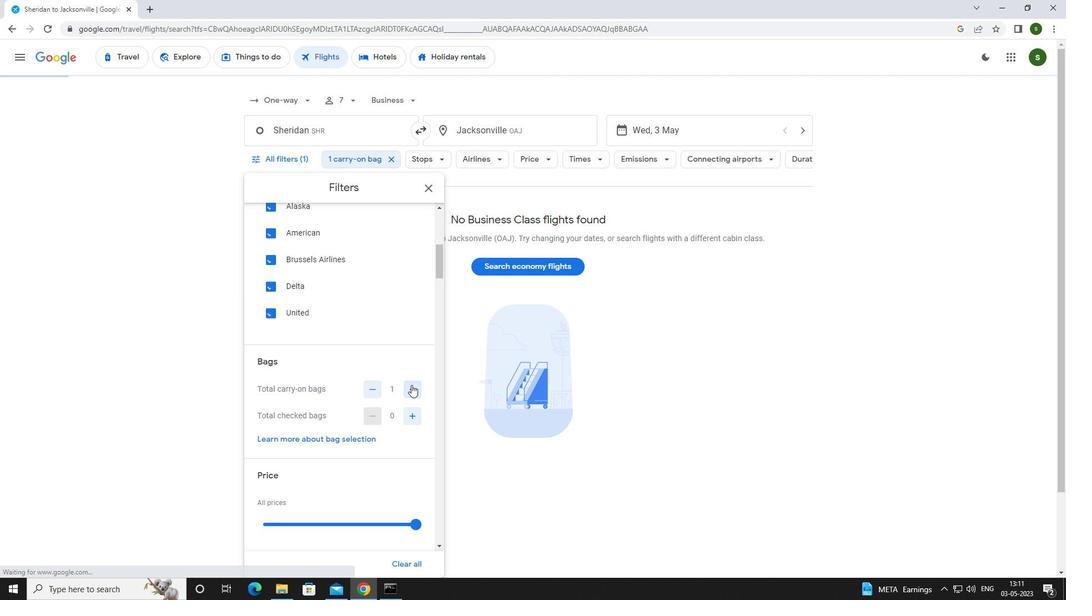 
Action: Mouse scrolled (411, 384) with delta (0, 0)
Screenshot: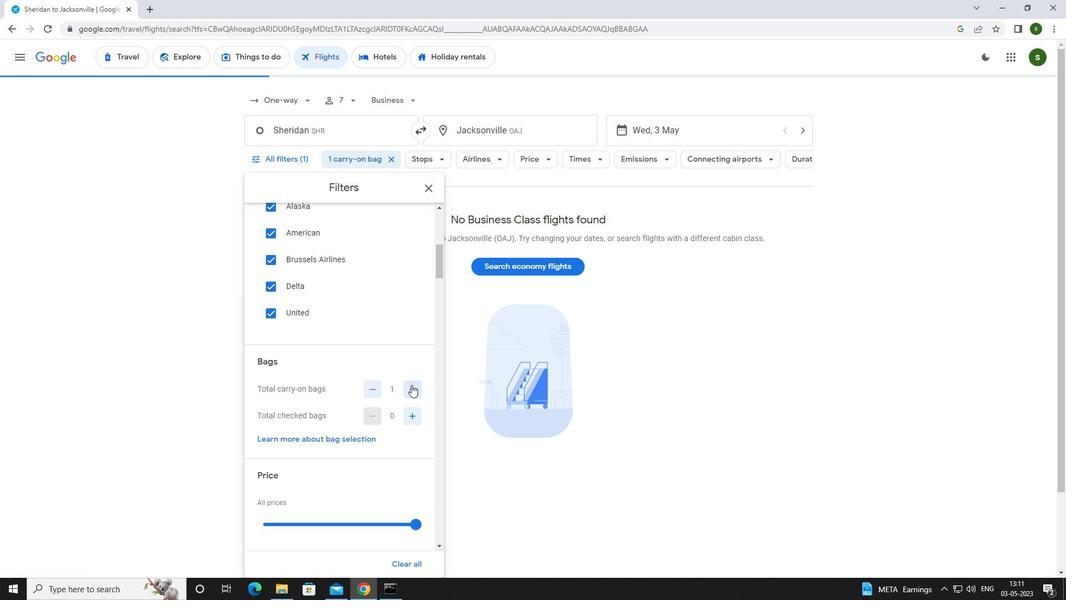 
Action: Mouse moved to (415, 409)
Screenshot: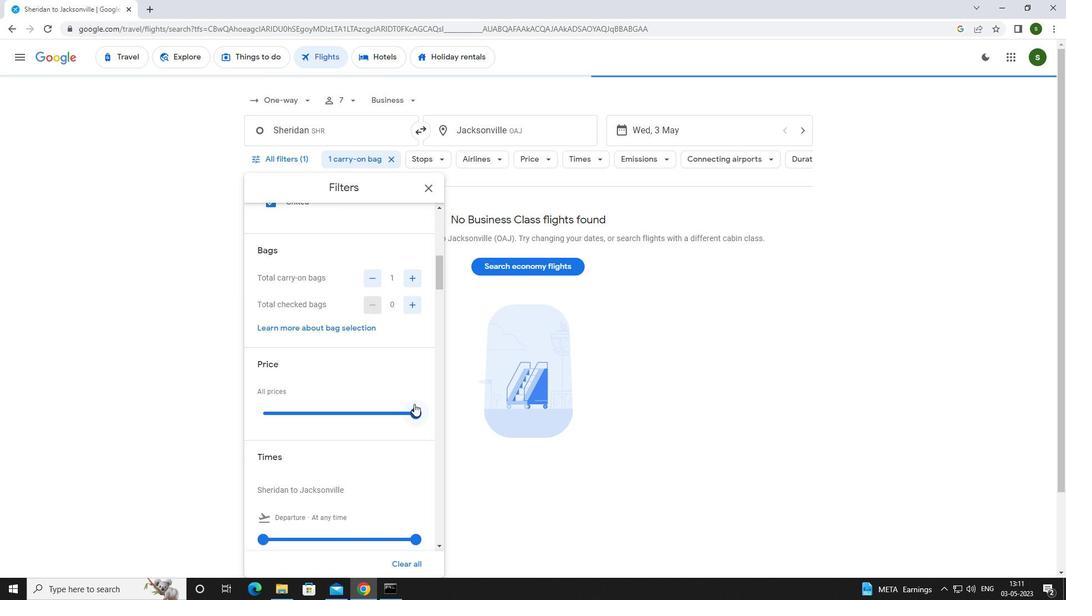 
Action: Mouse pressed left at (415, 409)
Screenshot: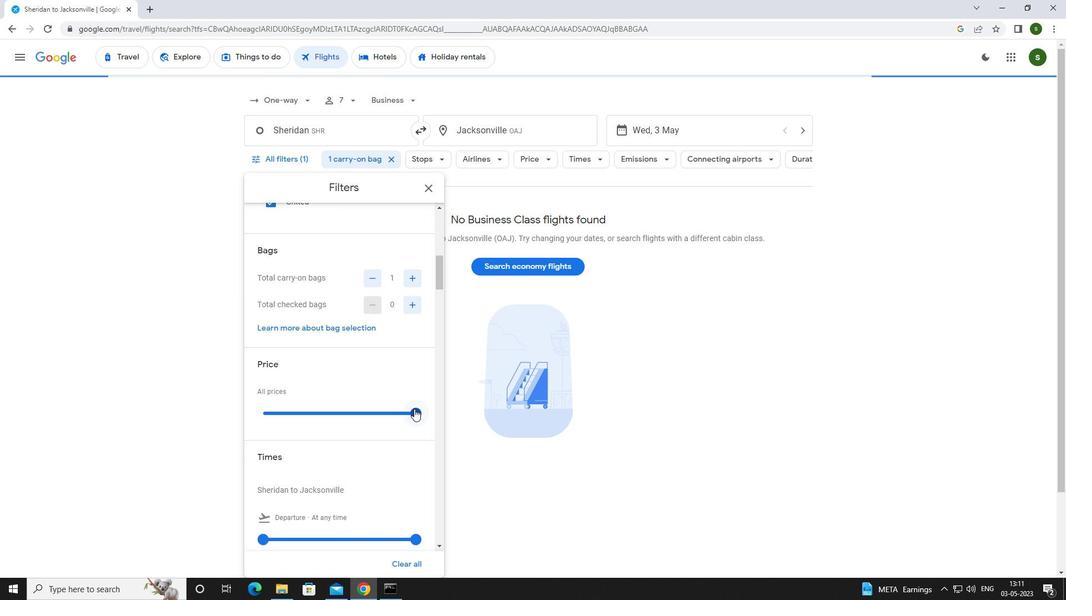 
Action: Mouse scrolled (415, 408) with delta (0, 0)
Screenshot: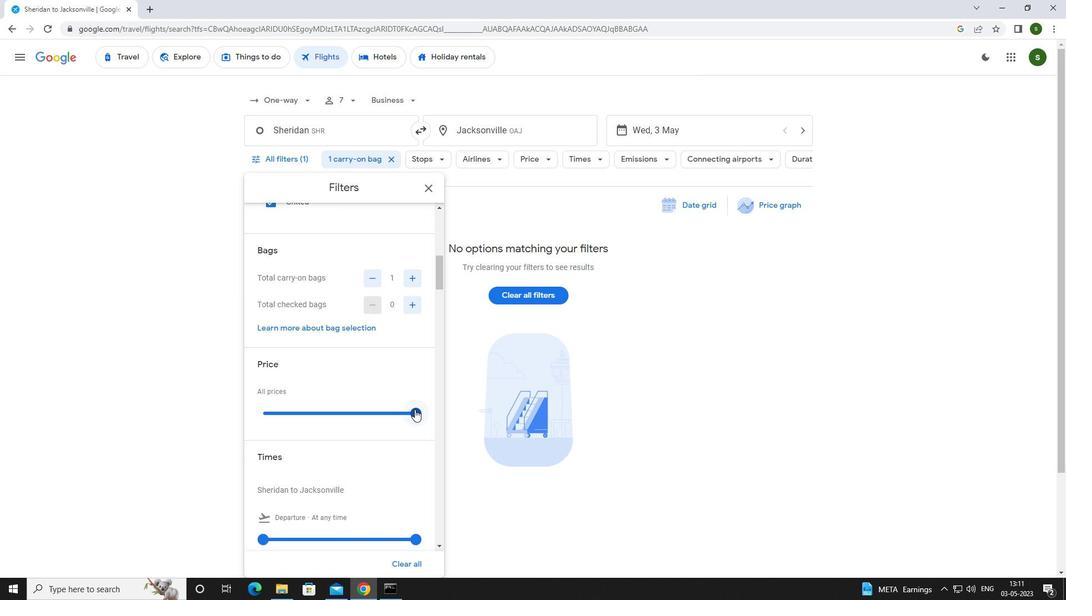 
Action: Mouse scrolled (415, 408) with delta (0, 0)
Screenshot: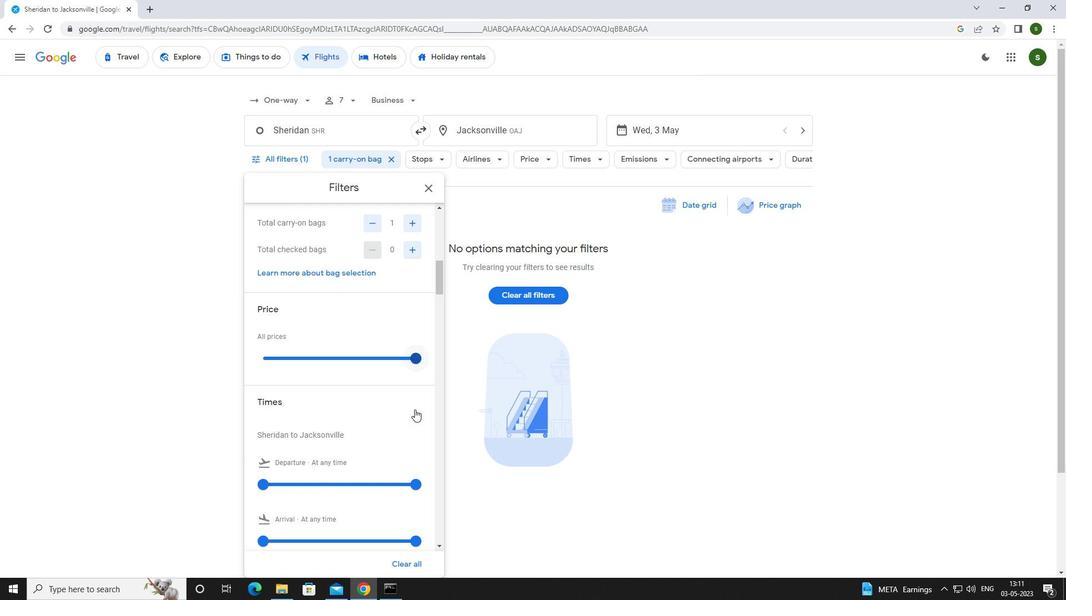 
Action: Mouse moved to (263, 431)
Screenshot: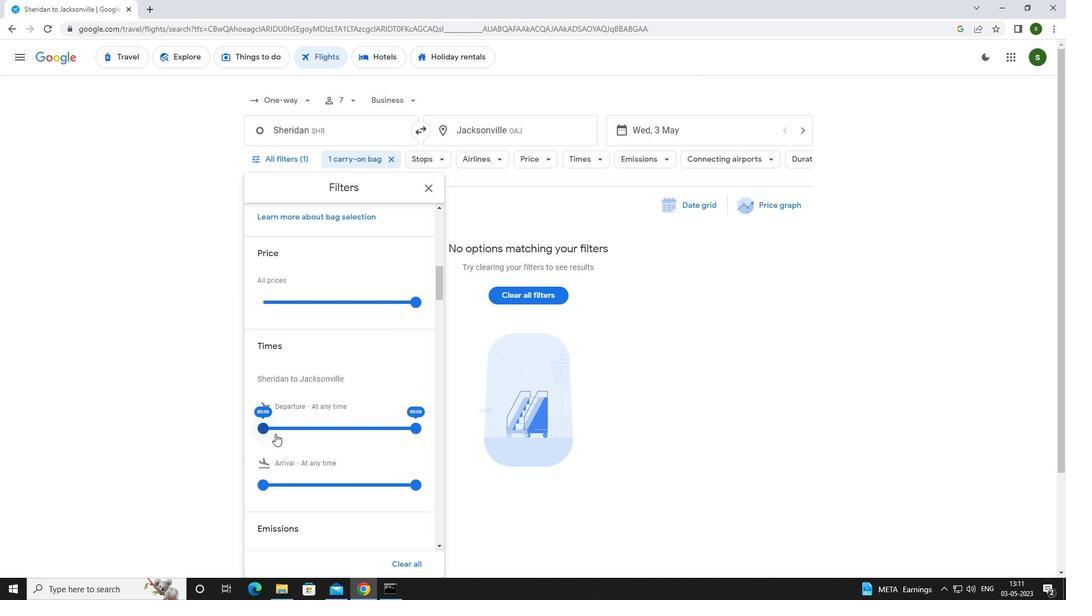 
Action: Mouse pressed left at (263, 431)
Screenshot: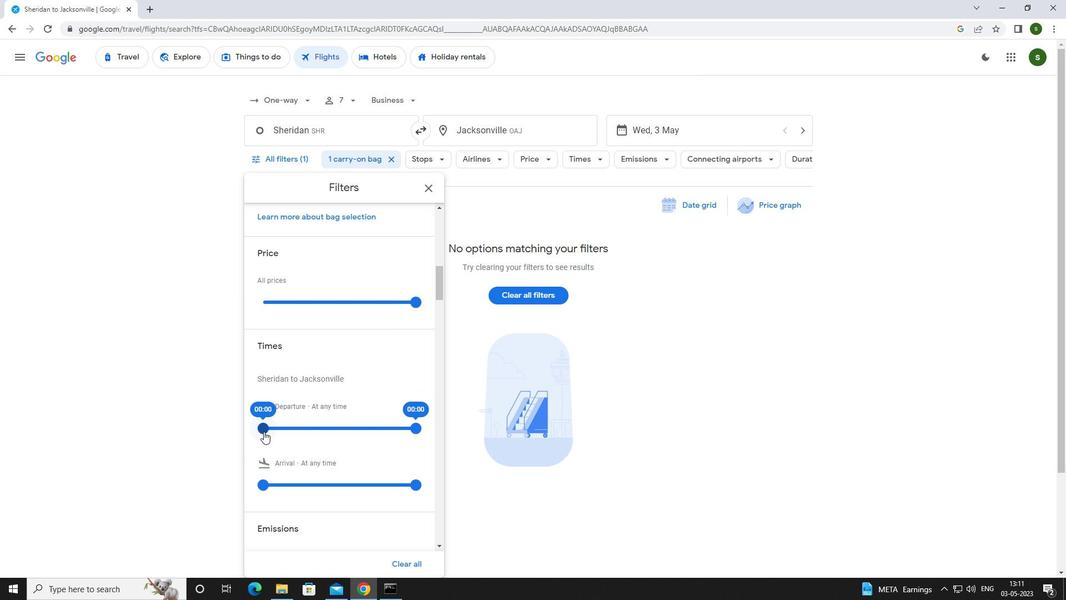 
Action: Mouse moved to (637, 414)
Screenshot: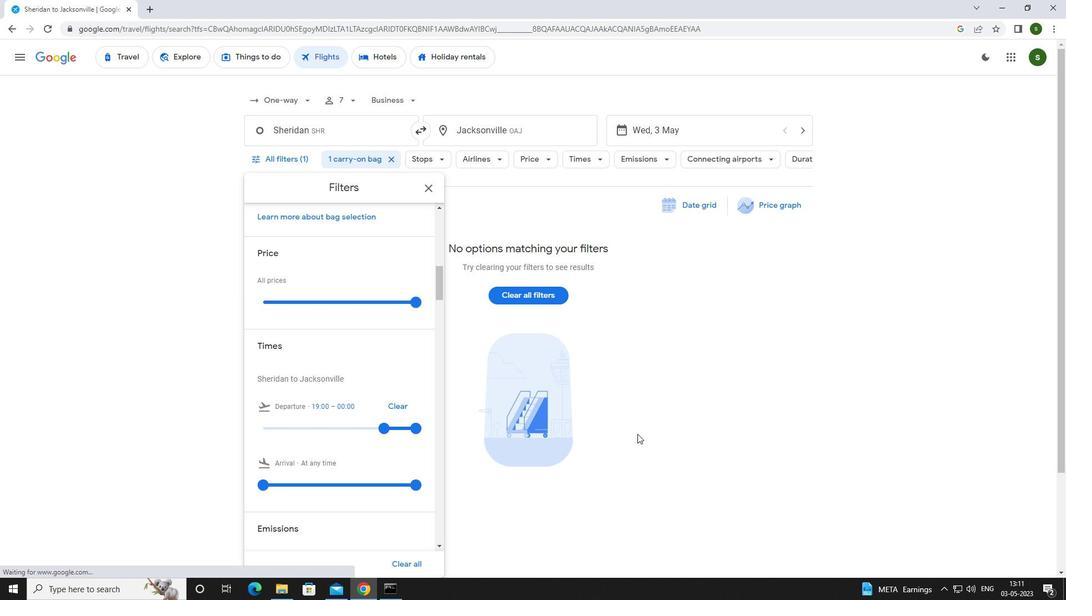 
Action: Mouse pressed left at (637, 414)
Screenshot: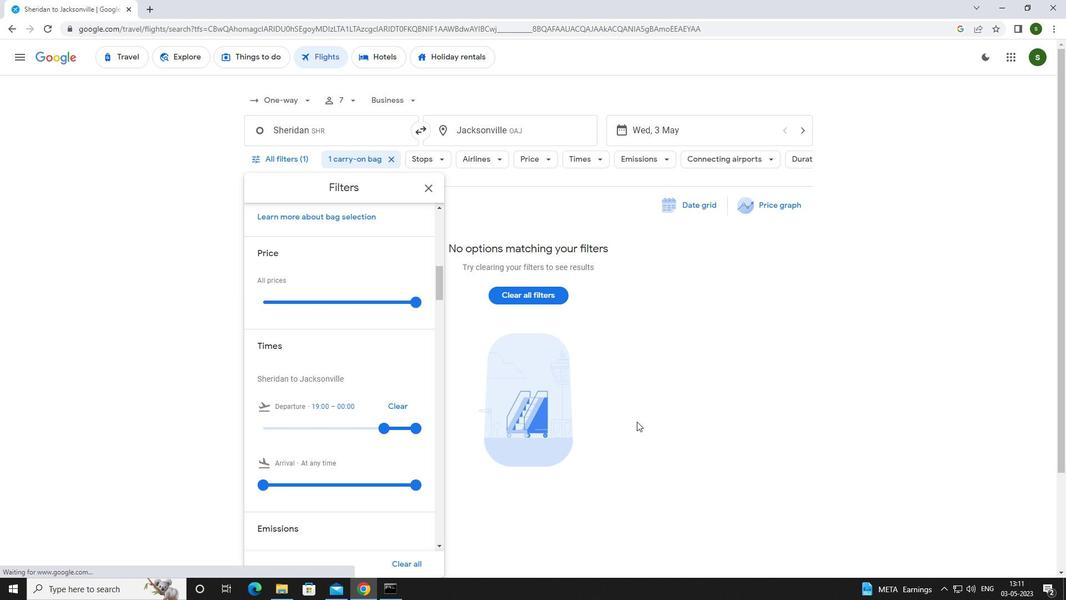 
Action: Mouse moved to (620, 409)
Screenshot: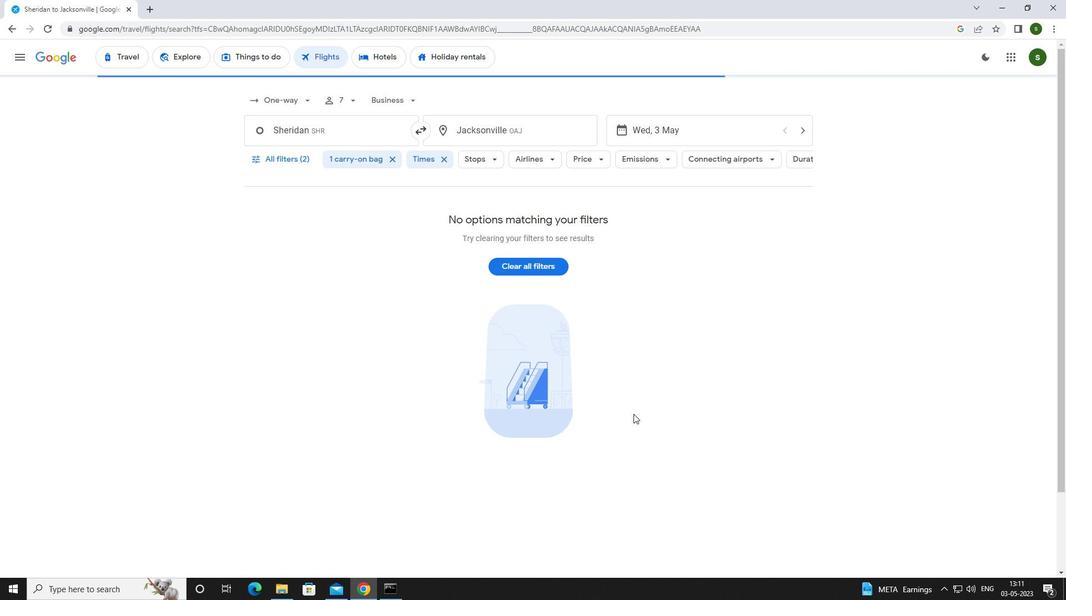 
